 Task: Look for space in São José de Ribamar, Brazil from 9th June, 2023 to 11th June, 2023 for 2 adults in price range Rs.6000 to Rs.10000. Place can be entire place with 2 bedrooms having 2 beds and 1 bathroom. Property type can be guest house. Amenities needed are: wifi, . Booking option can be shelf check-in. Required host language is Spanish.
Action: Mouse moved to (692, 116)
Screenshot: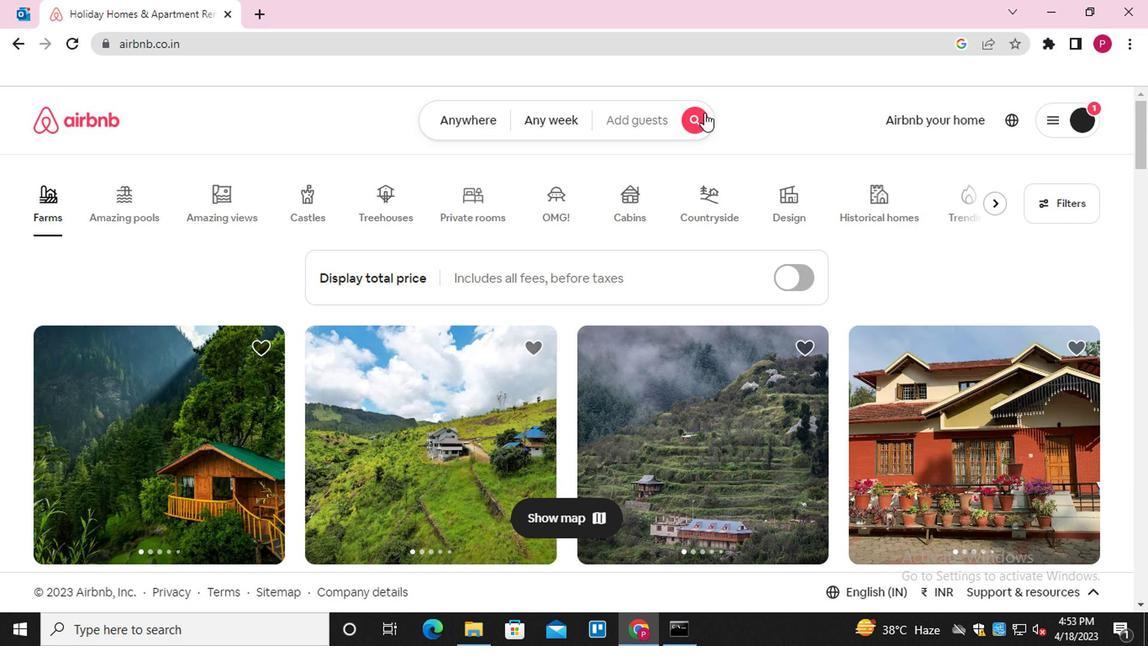 
Action: Mouse pressed left at (692, 116)
Screenshot: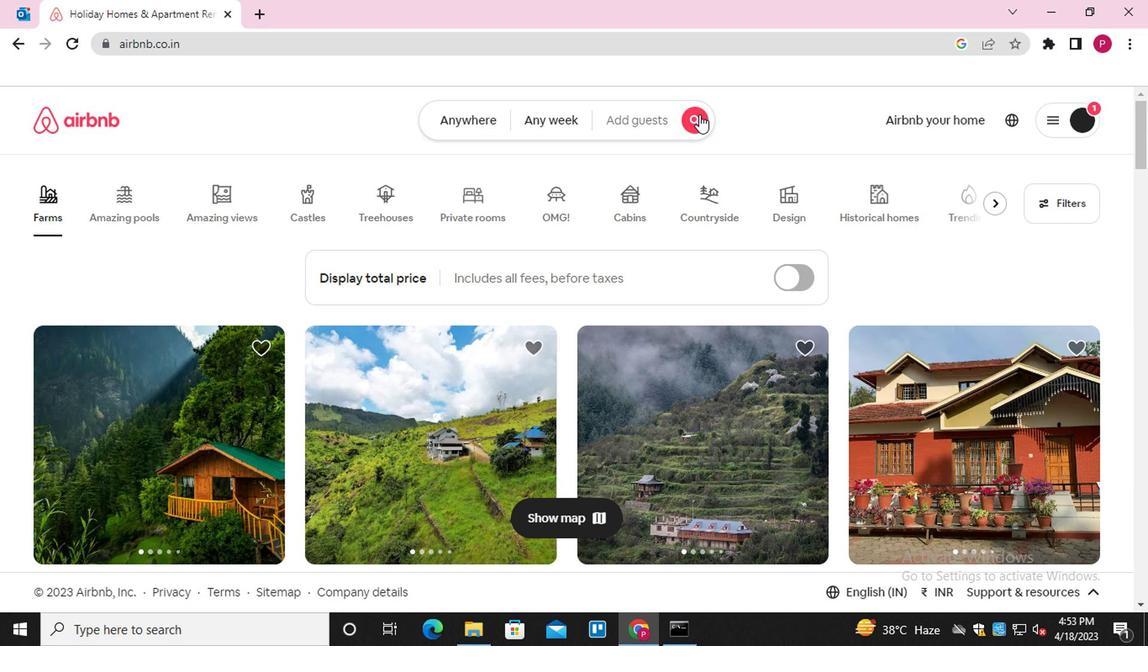 
Action: Mouse moved to (400, 190)
Screenshot: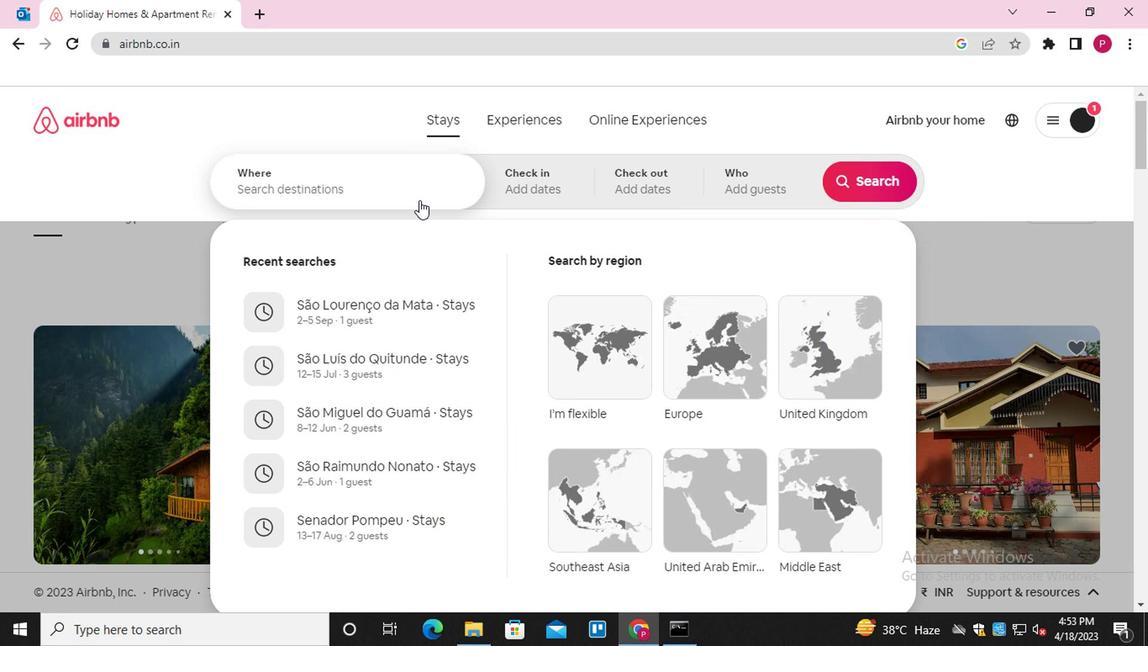 
Action: Mouse pressed left at (400, 190)
Screenshot: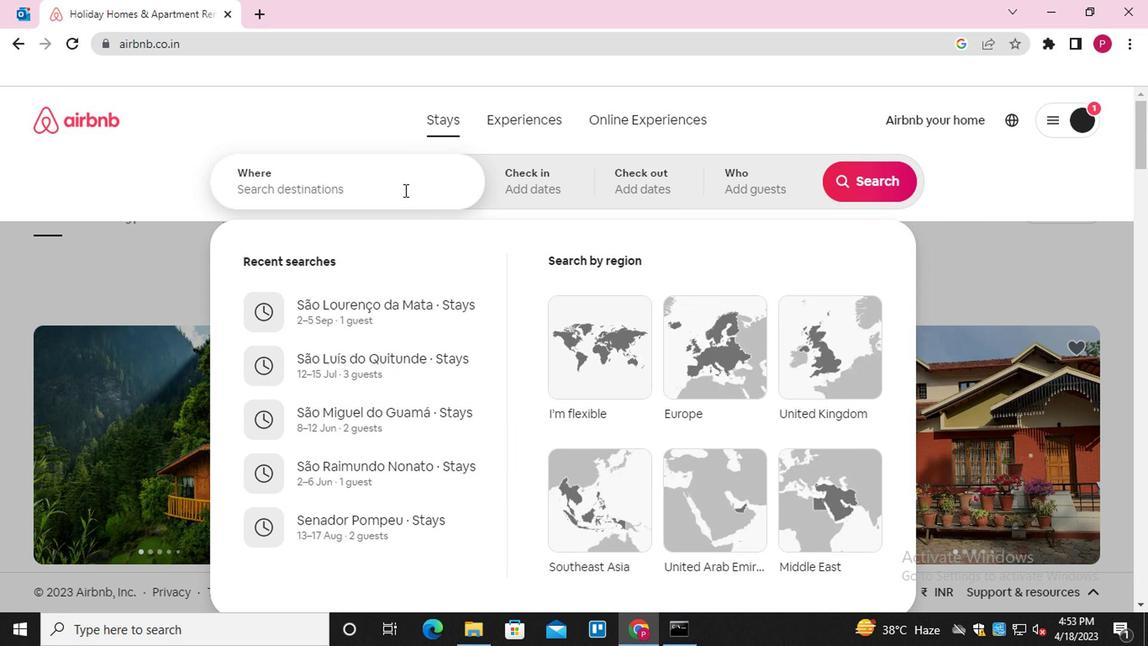 
Action: Key pressed <Key.shift>SAO<Key.space>JOSE<Key.space>DE<Key.space>
Screenshot: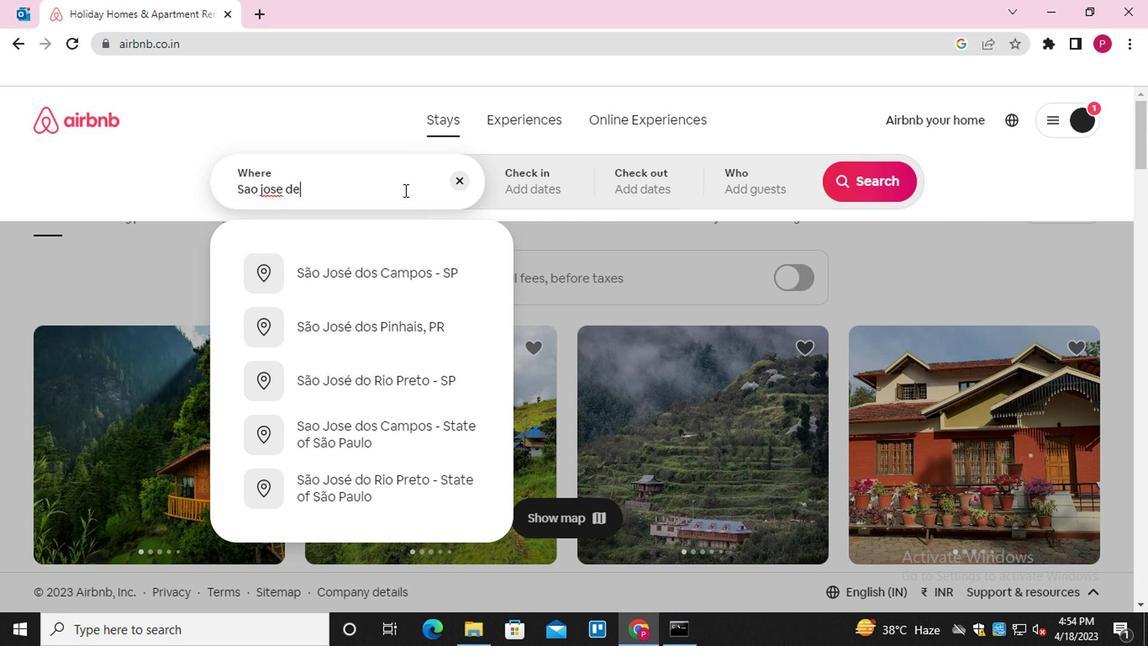 
Action: Mouse moved to (381, 273)
Screenshot: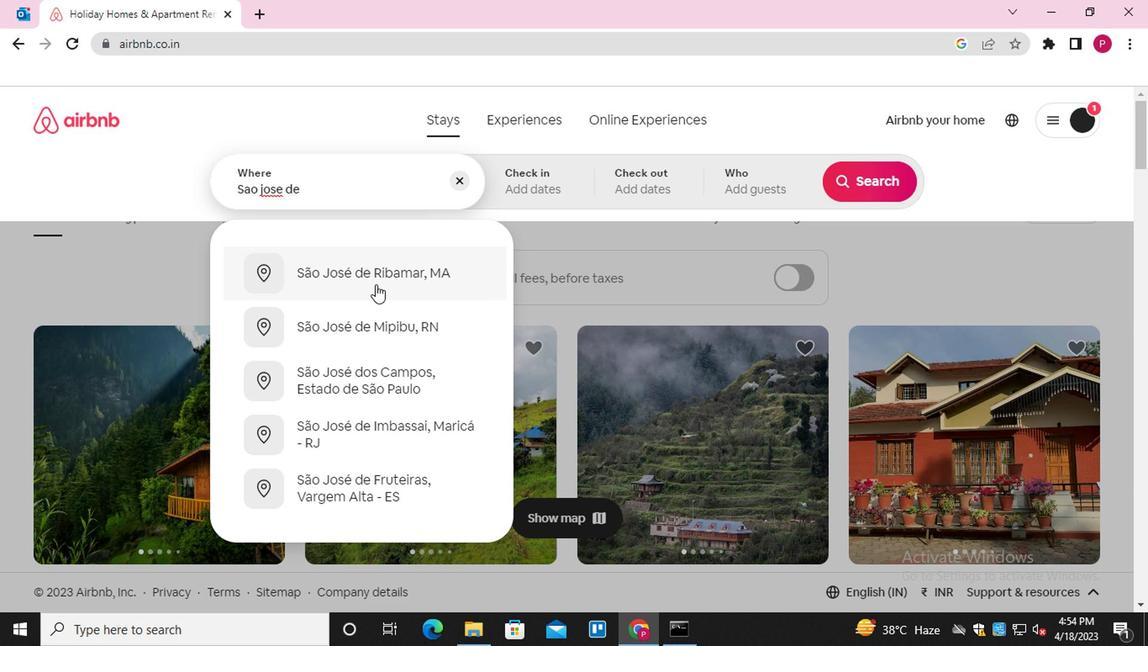
Action: Mouse pressed left at (381, 273)
Screenshot: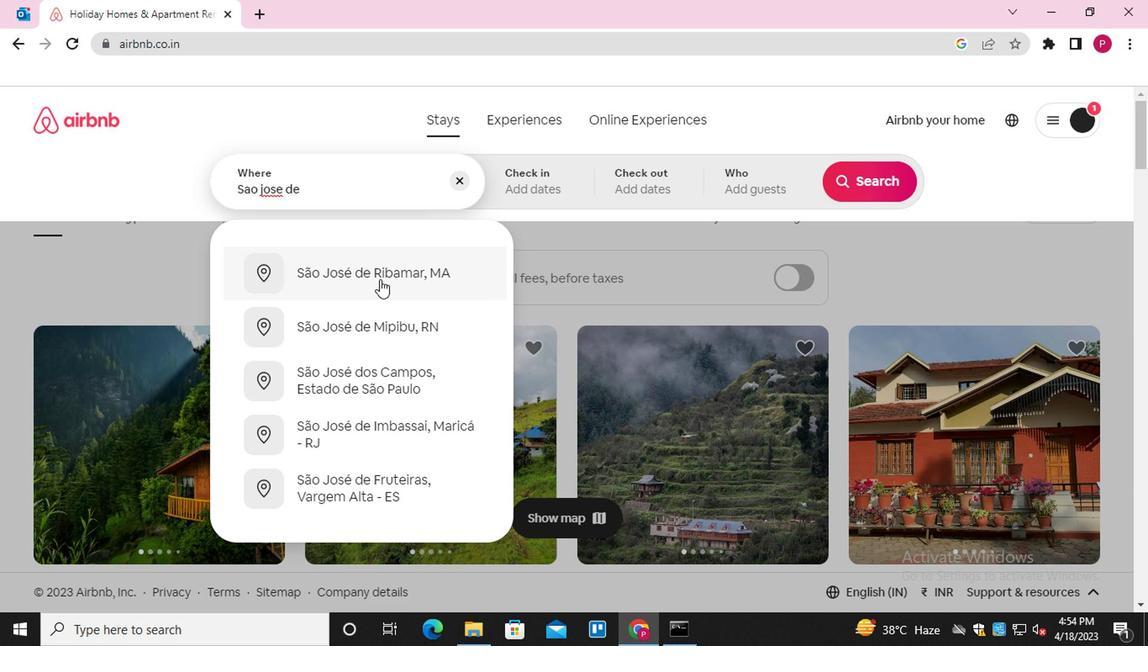 
Action: Mouse moved to (856, 316)
Screenshot: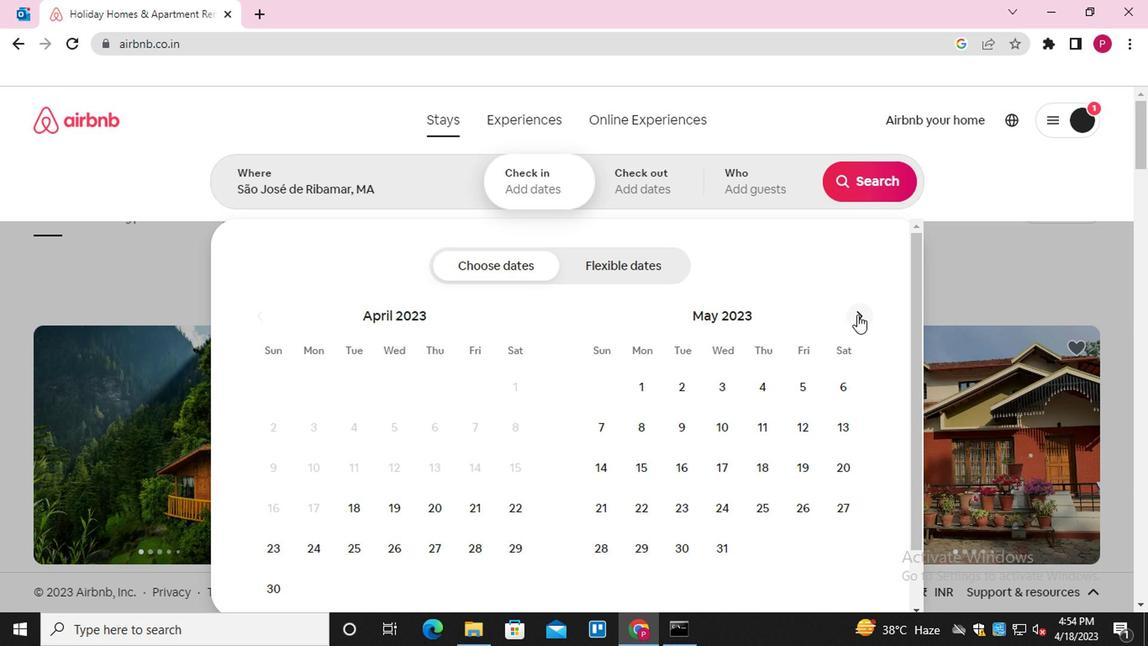 
Action: Mouse pressed left at (856, 316)
Screenshot: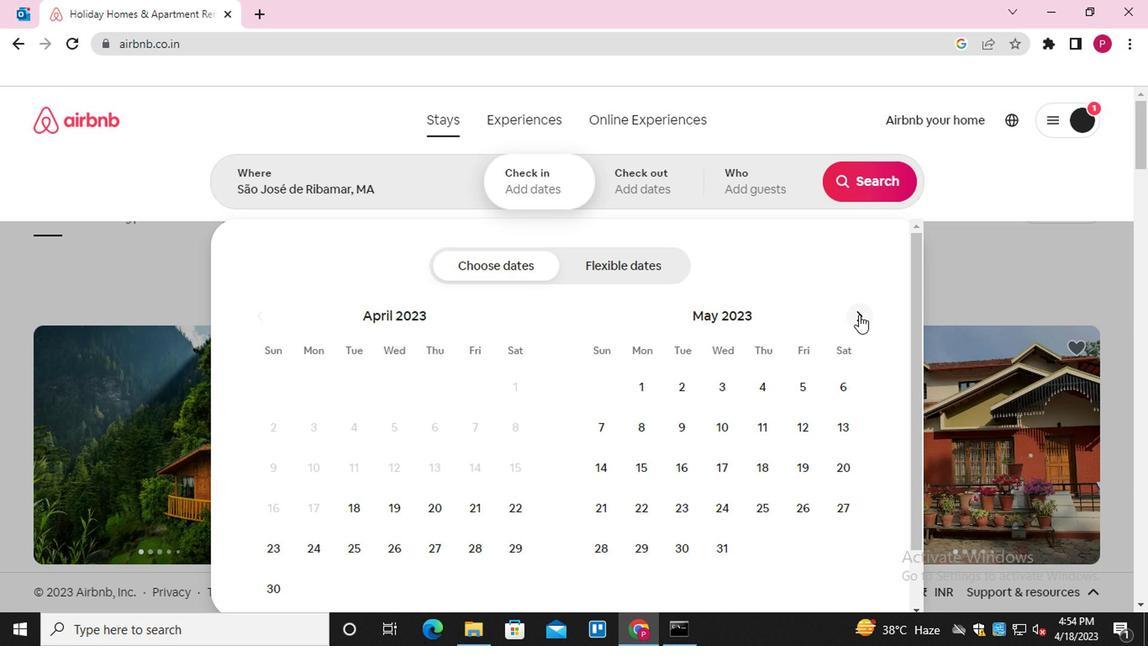 
Action: Mouse moved to (796, 433)
Screenshot: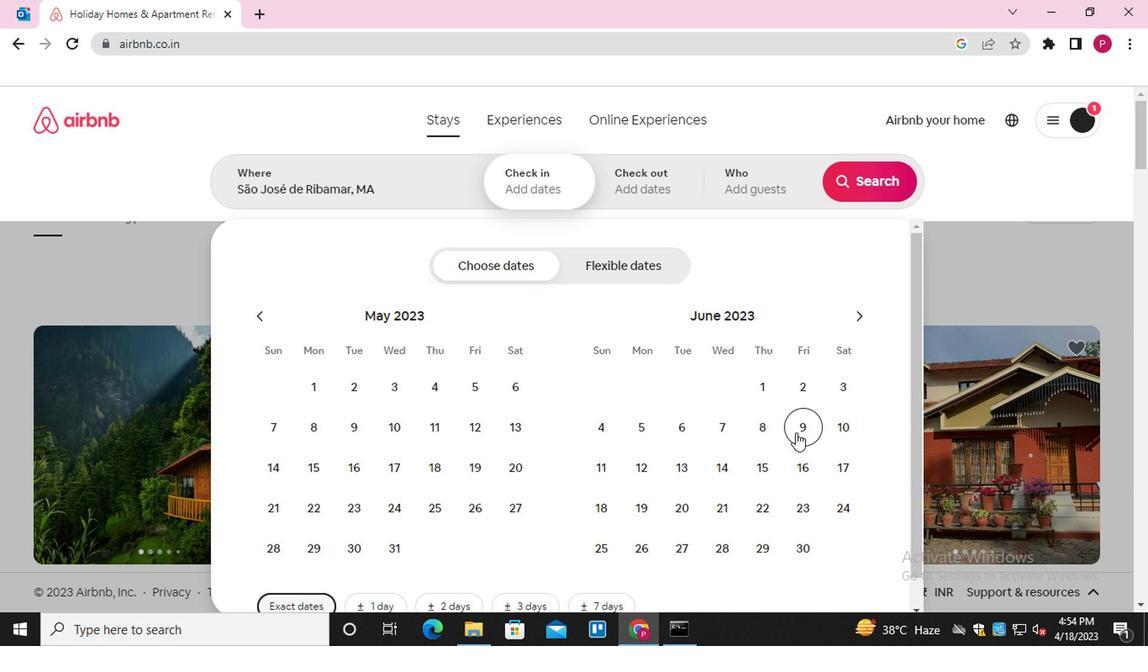 
Action: Mouse pressed left at (796, 433)
Screenshot: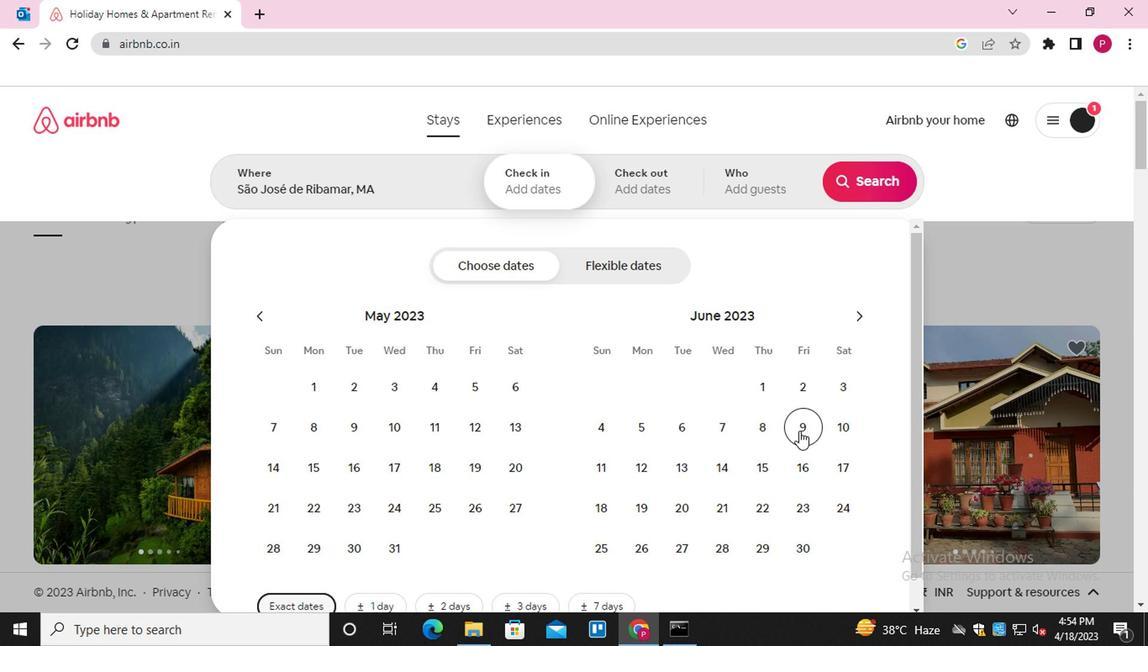 
Action: Mouse moved to (604, 474)
Screenshot: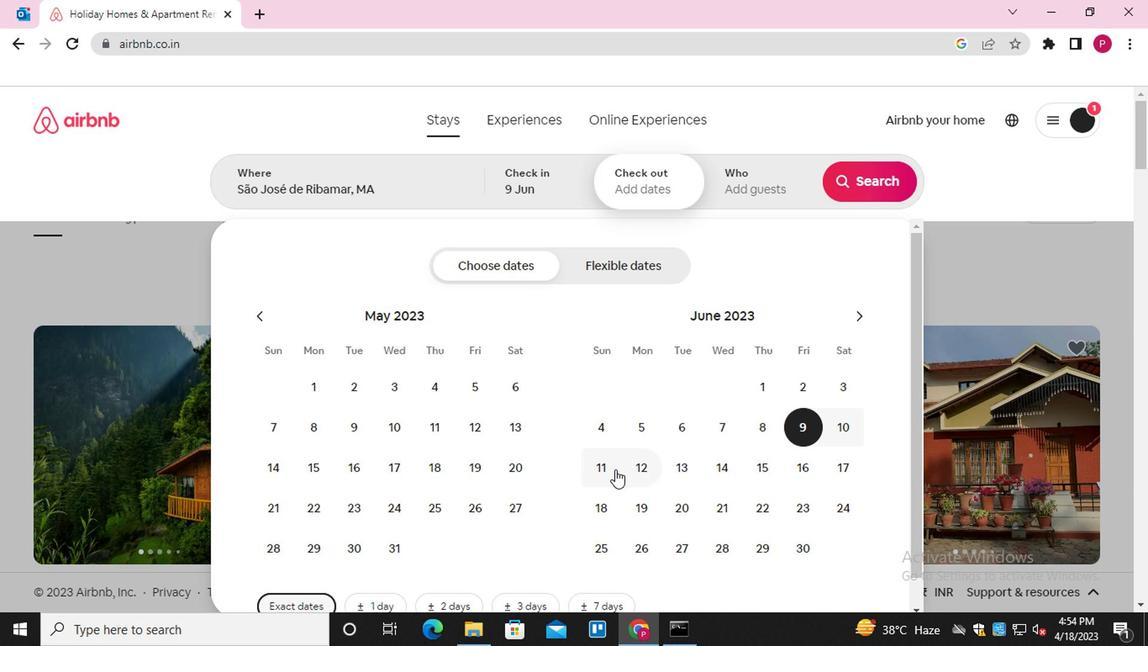 
Action: Mouse pressed left at (604, 474)
Screenshot: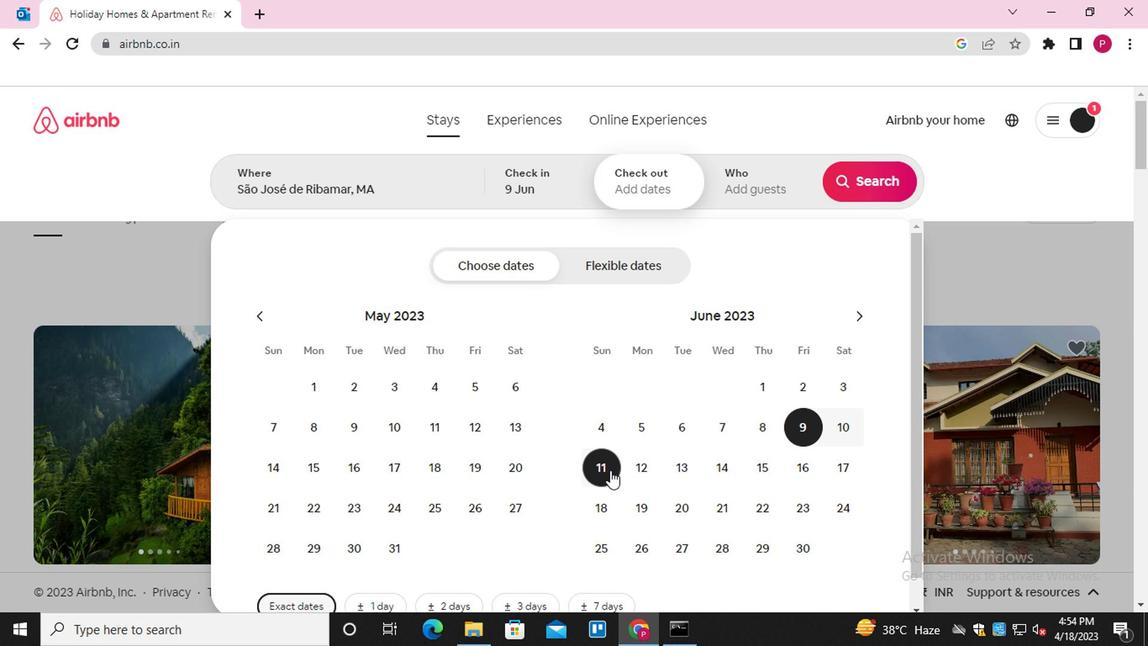 
Action: Mouse moved to (752, 192)
Screenshot: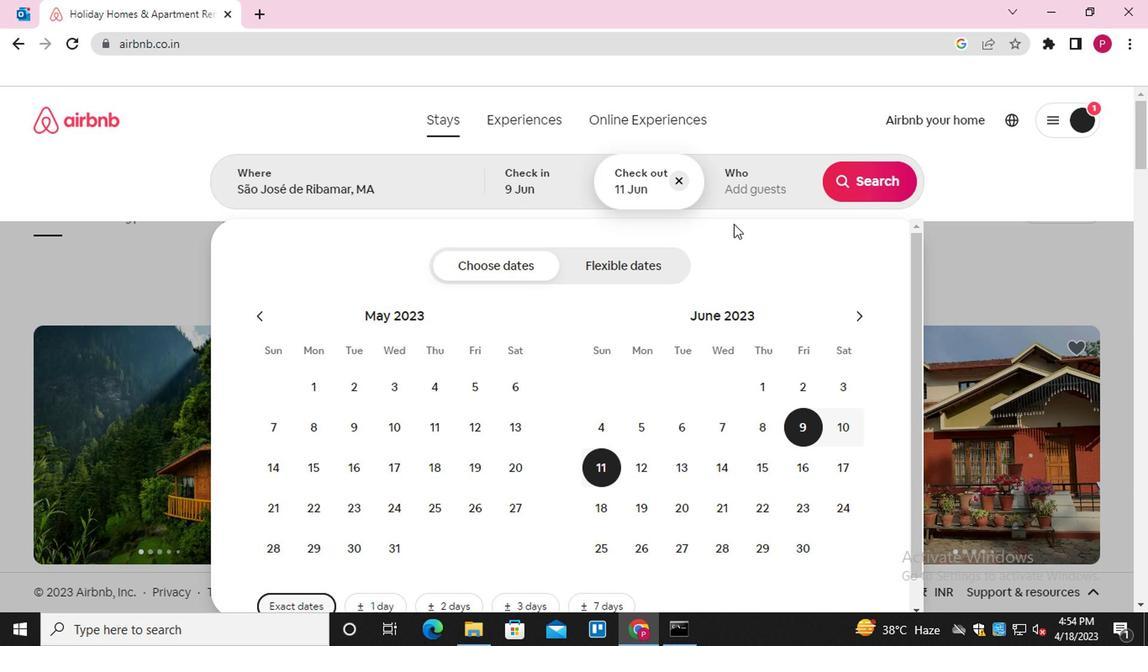 
Action: Mouse pressed left at (752, 192)
Screenshot: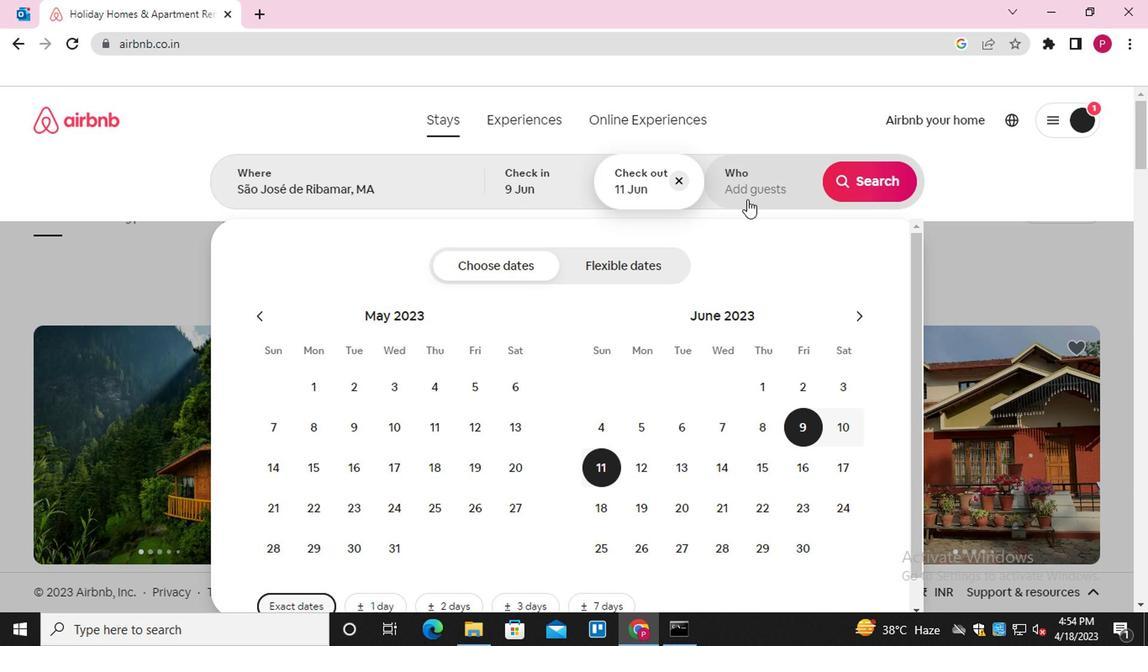 
Action: Mouse moved to (866, 281)
Screenshot: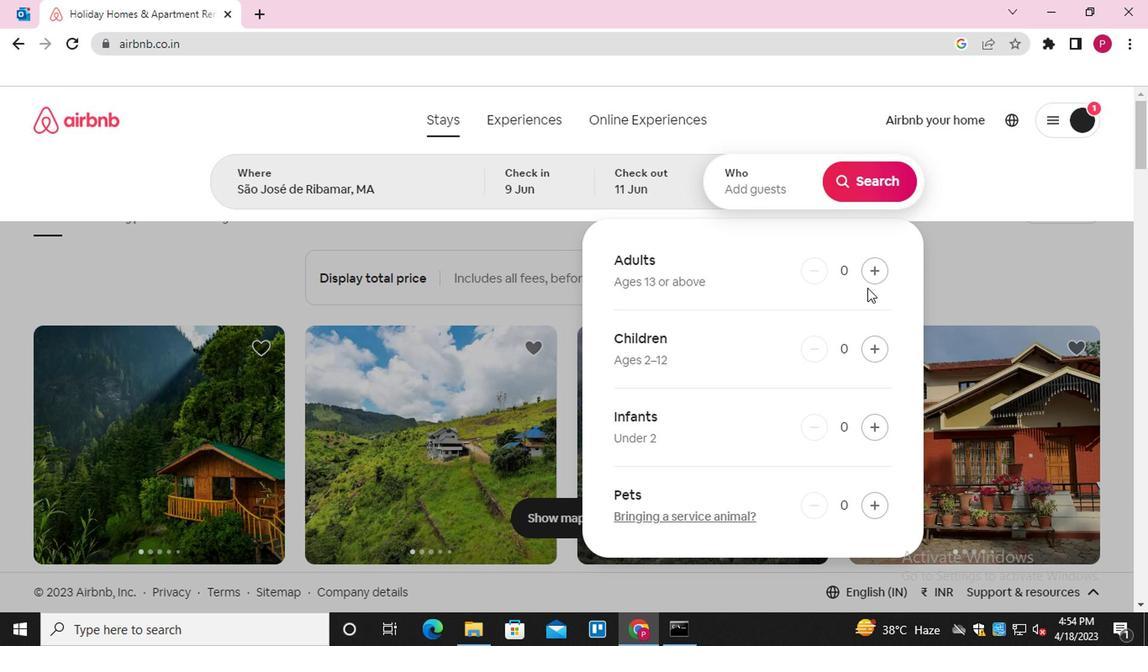 
Action: Mouse pressed left at (866, 281)
Screenshot: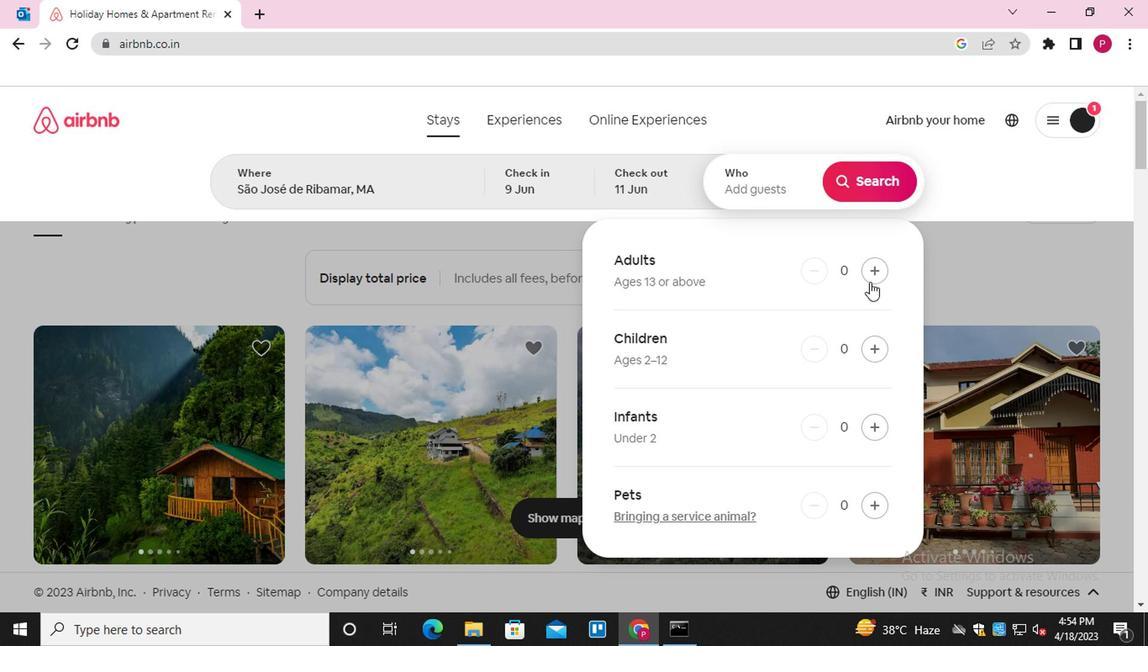 
Action: Mouse pressed left at (866, 281)
Screenshot: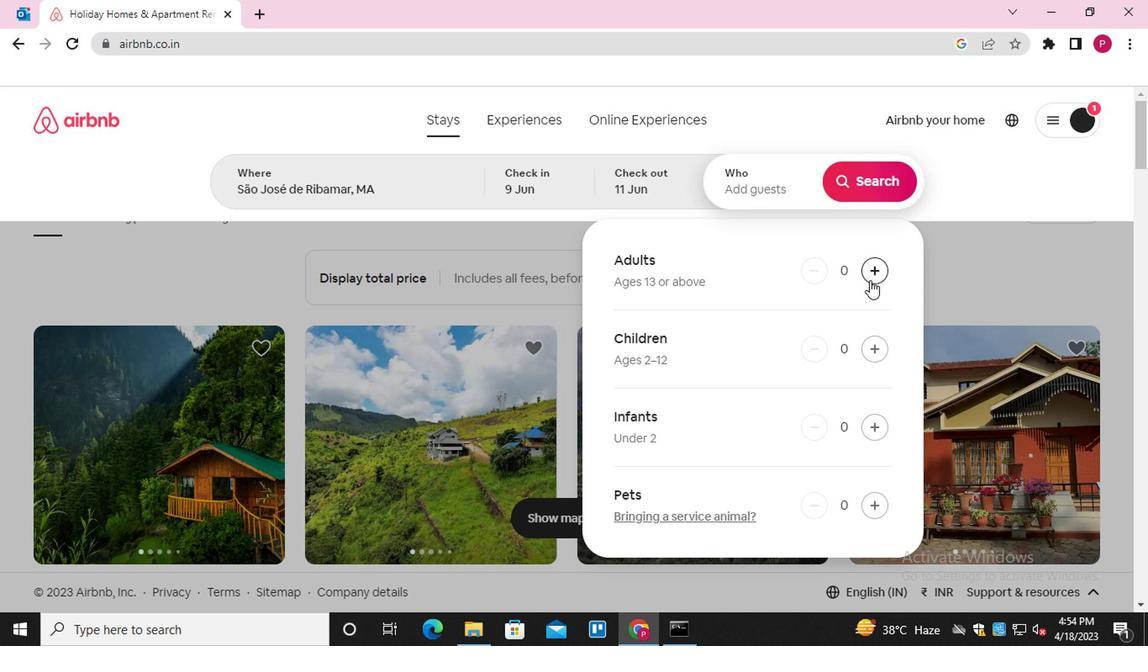 
Action: Mouse moved to (853, 192)
Screenshot: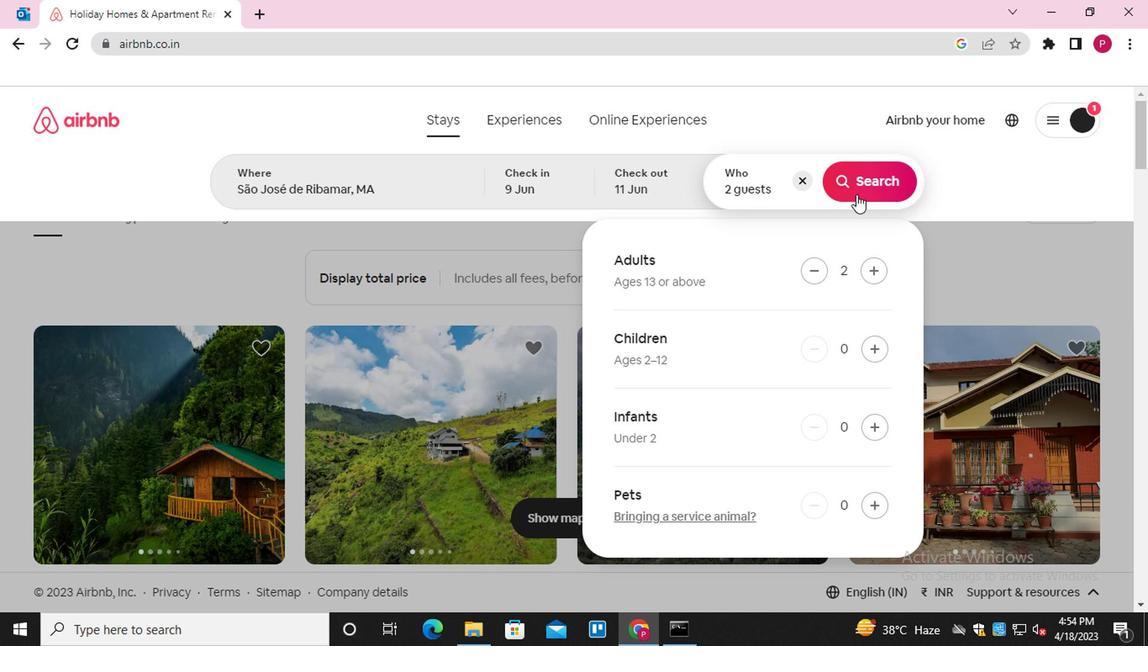 
Action: Mouse pressed left at (853, 192)
Screenshot: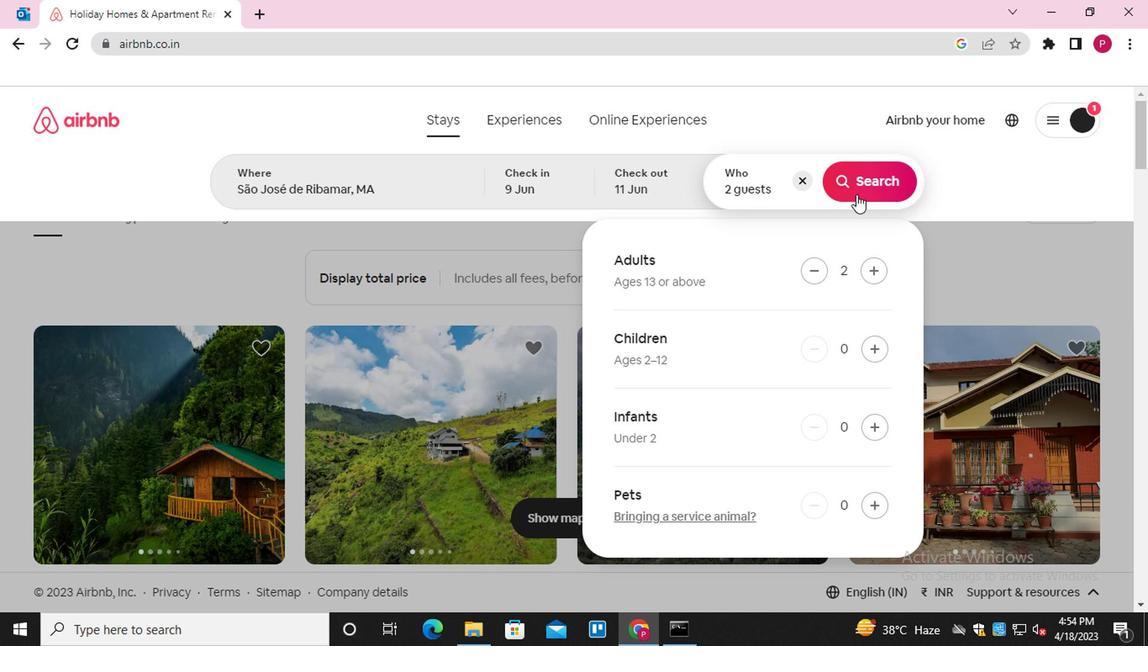 
Action: Mouse moved to (1060, 184)
Screenshot: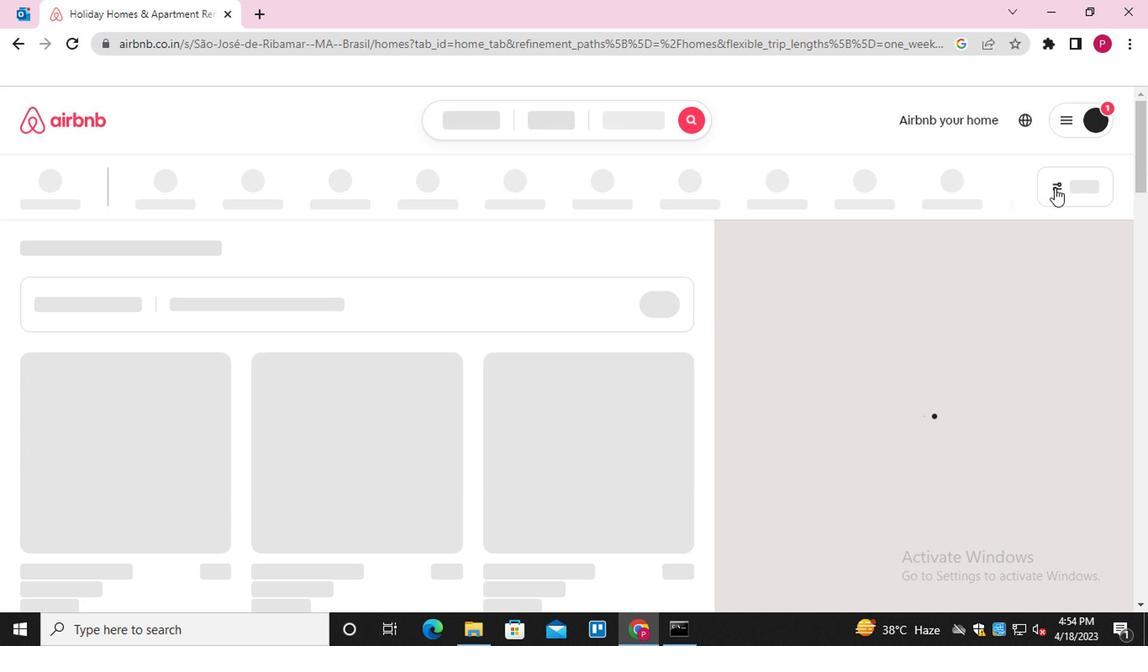 
Action: Mouse pressed left at (1060, 184)
Screenshot: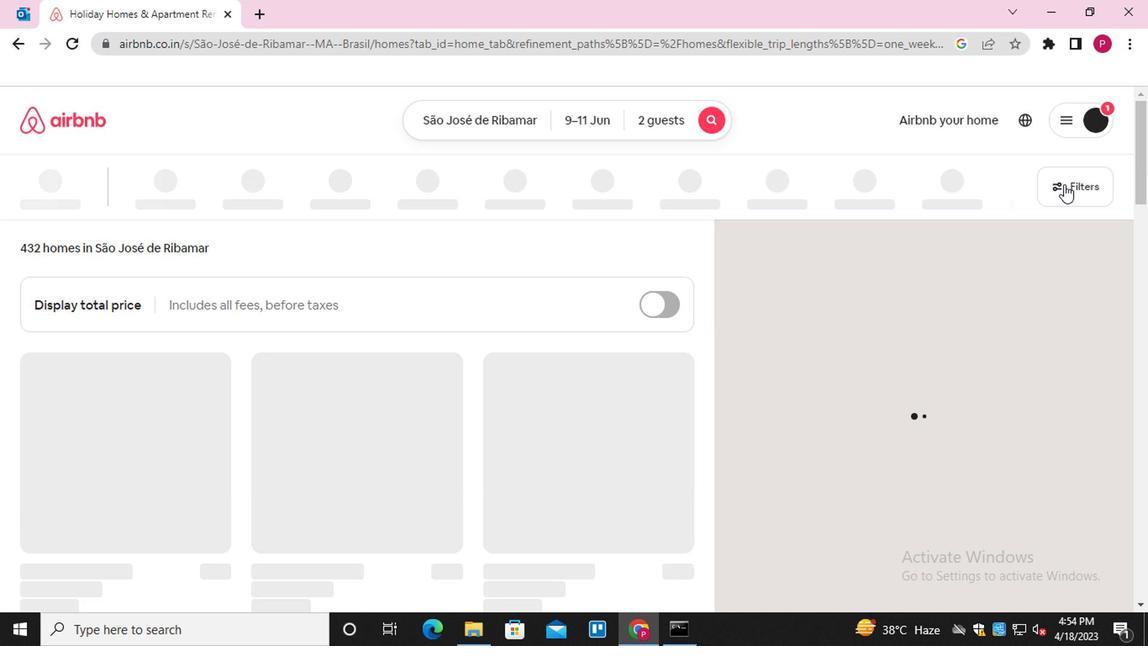 
Action: Mouse moved to (350, 395)
Screenshot: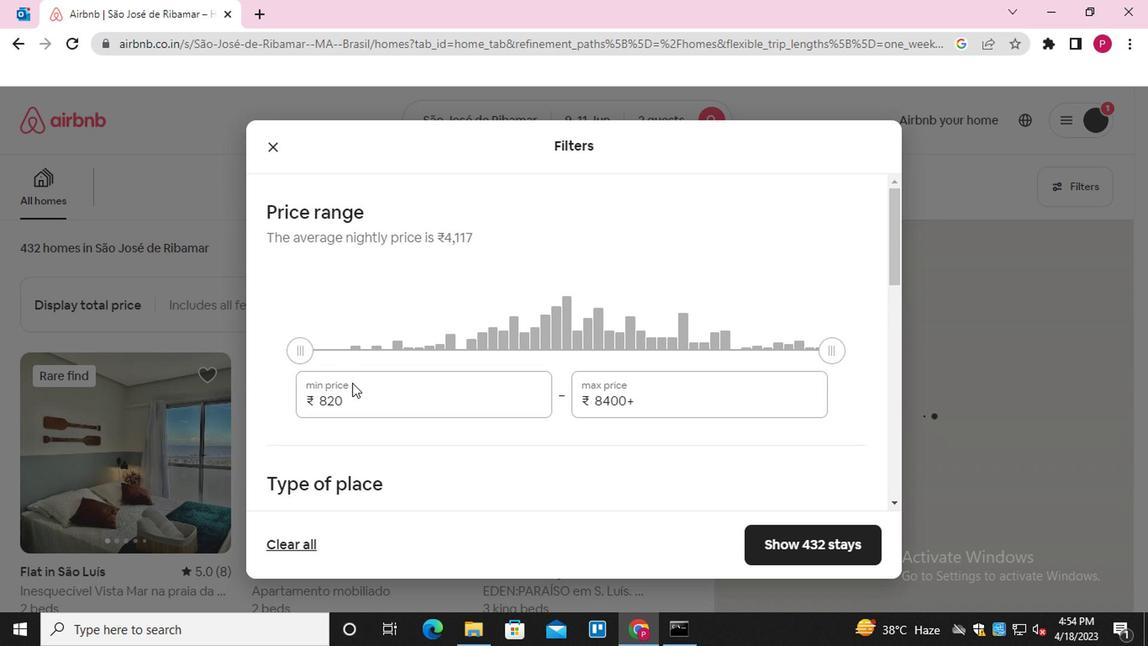 
Action: Mouse pressed left at (350, 395)
Screenshot: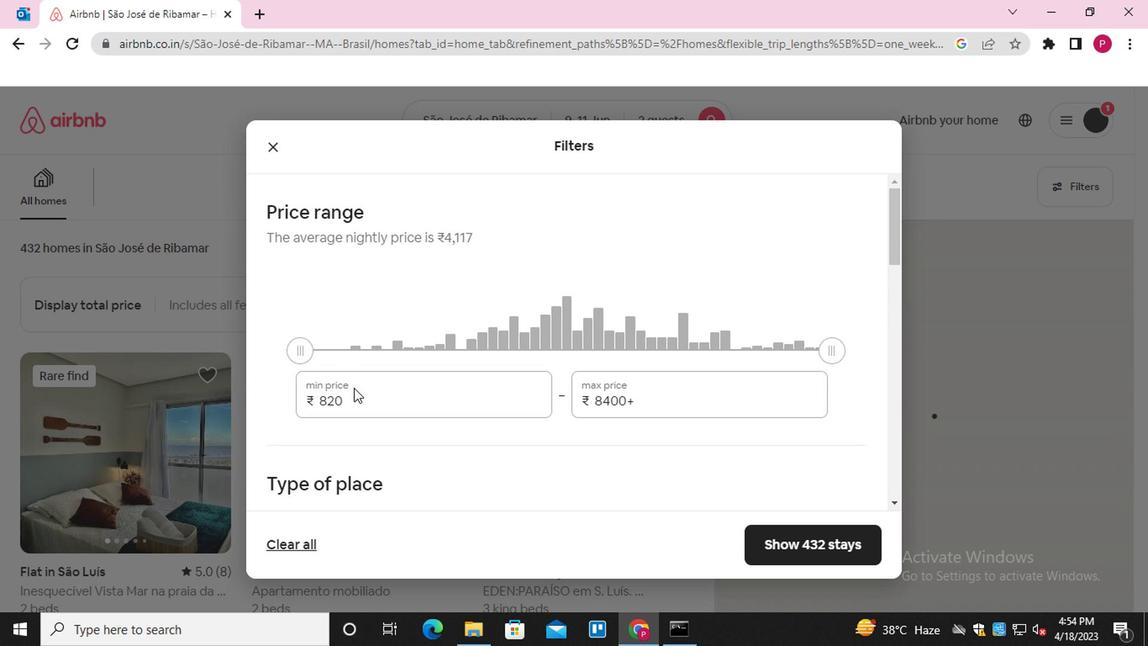 
Action: Mouse moved to (350, 397)
Screenshot: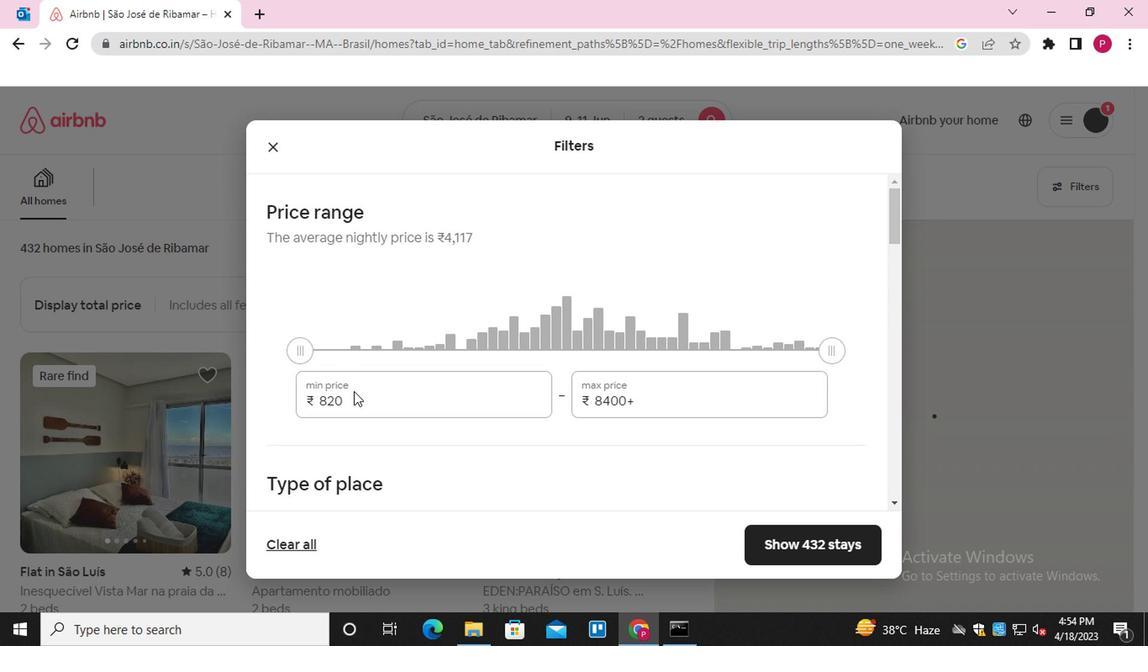 
Action: Mouse pressed left at (350, 397)
Screenshot: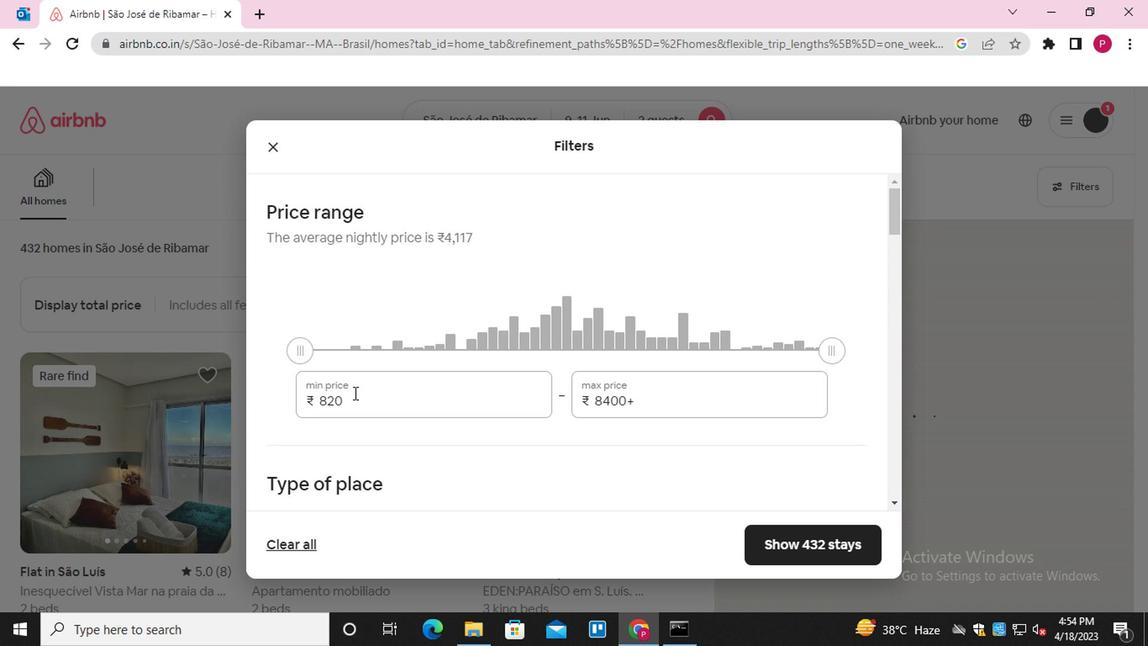 
Action: Key pressed 6000<Key.tab>10000
Screenshot: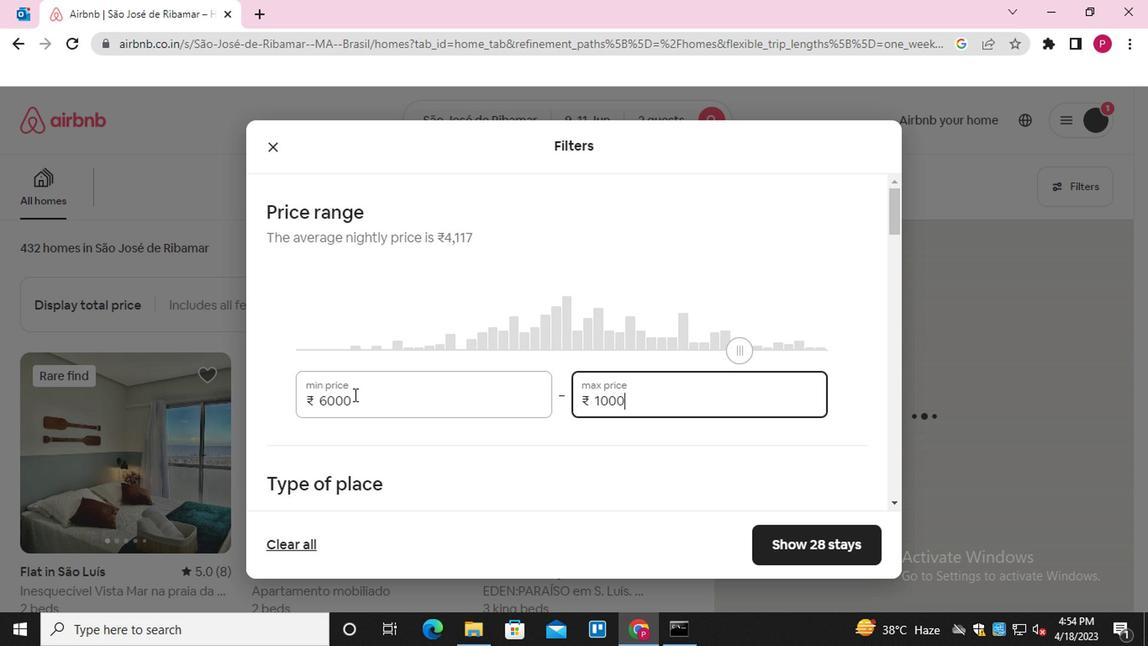 
Action: Mouse moved to (334, 427)
Screenshot: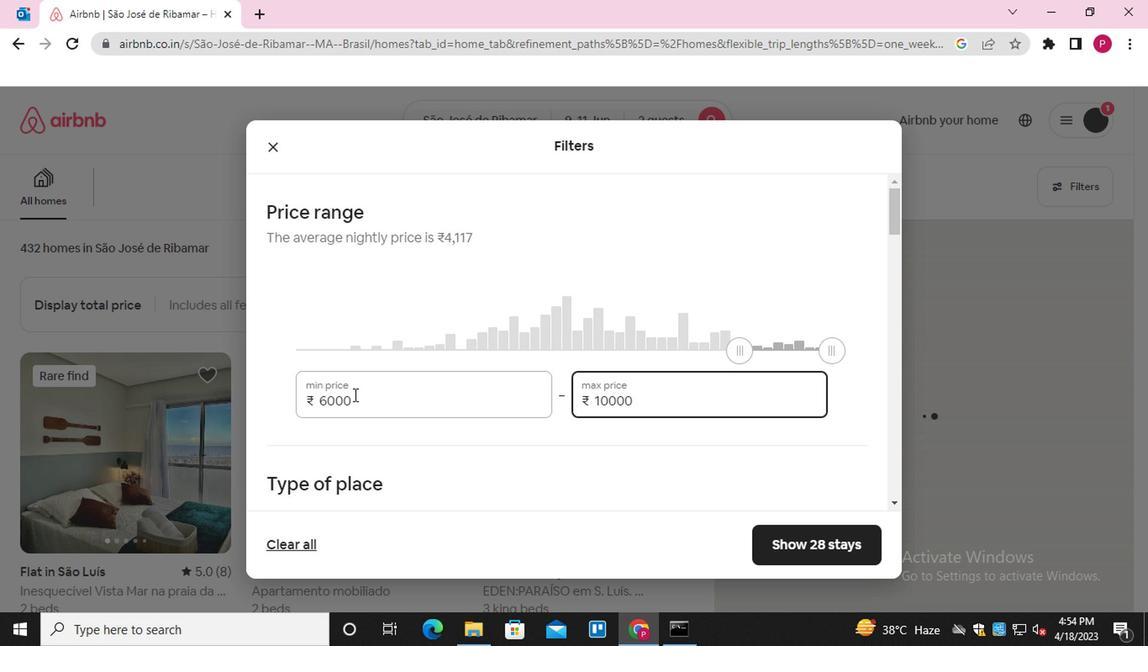 
Action: Mouse scrolled (334, 426) with delta (0, -1)
Screenshot: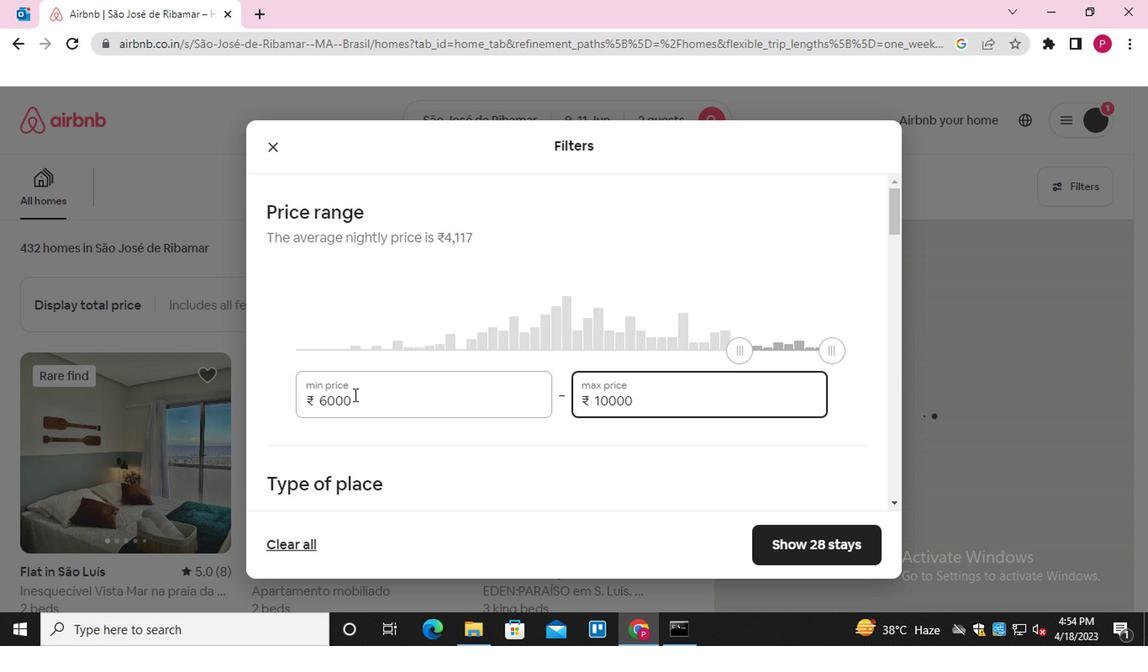 
Action: Mouse scrolled (334, 426) with delta (0, -1)
Screenshot: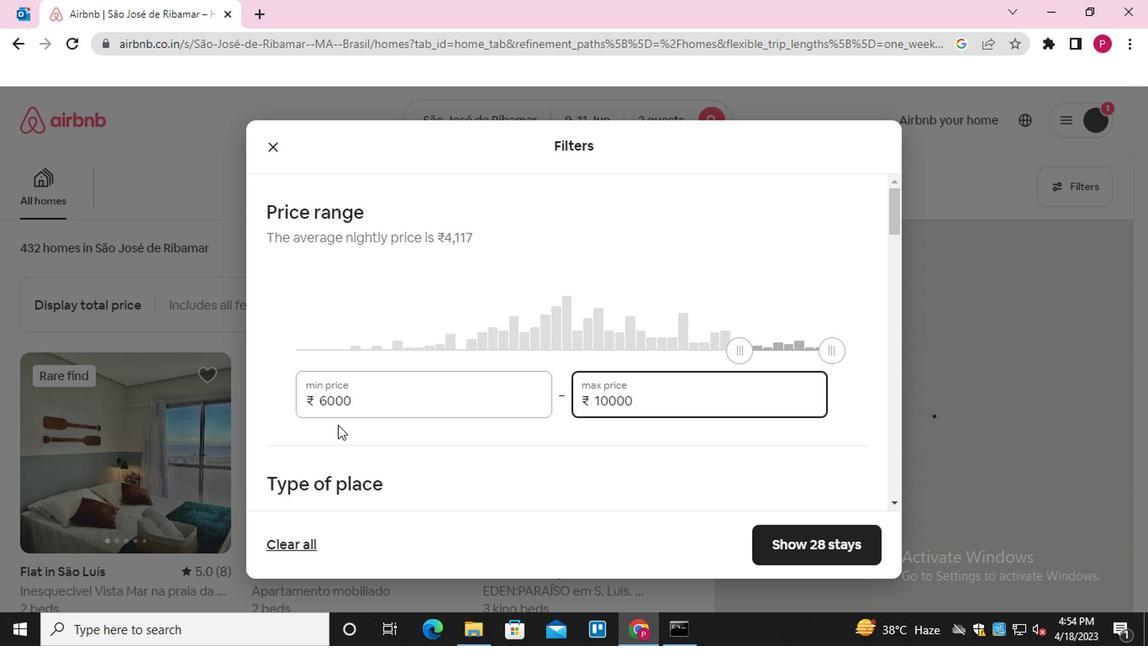 
Action: Mouse moved to (334, 429)
Screenshot: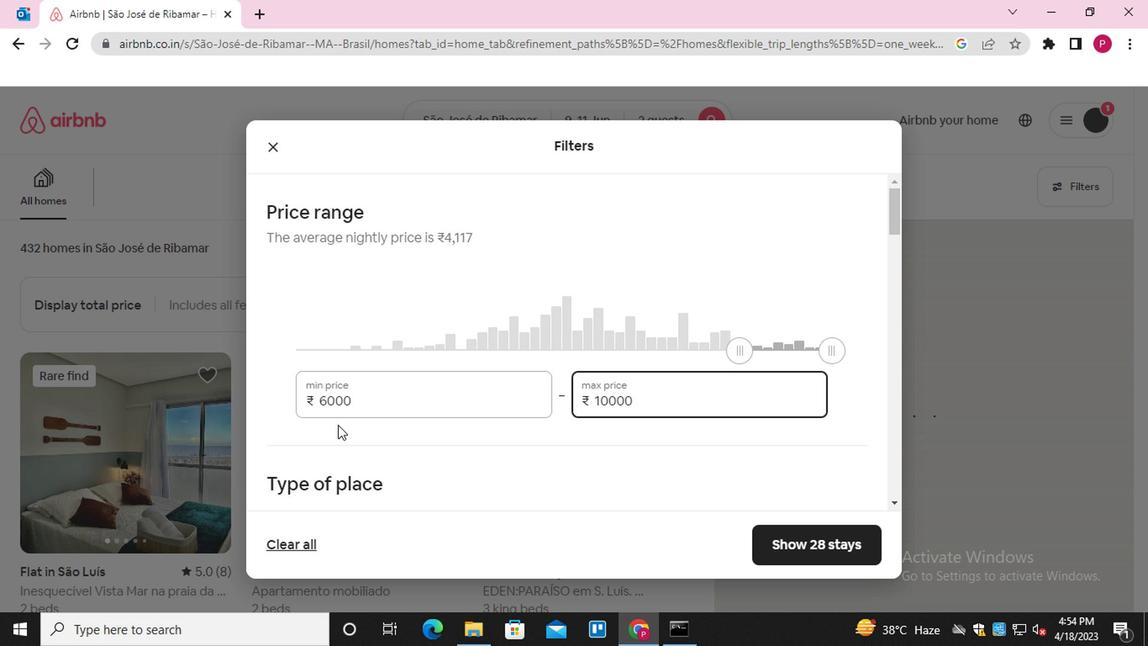 
Action: Mouse scrolled (334, 428) with delta (0, -1)
Screenshot: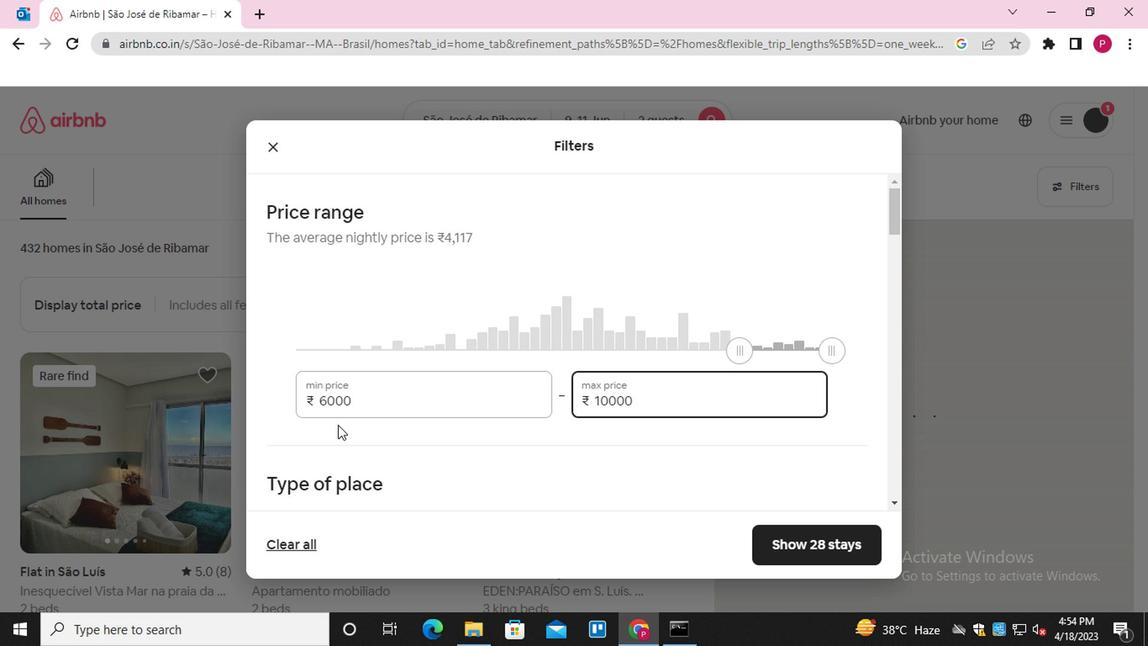 
Action: Mouse moved to (271, 284)
Screenshot: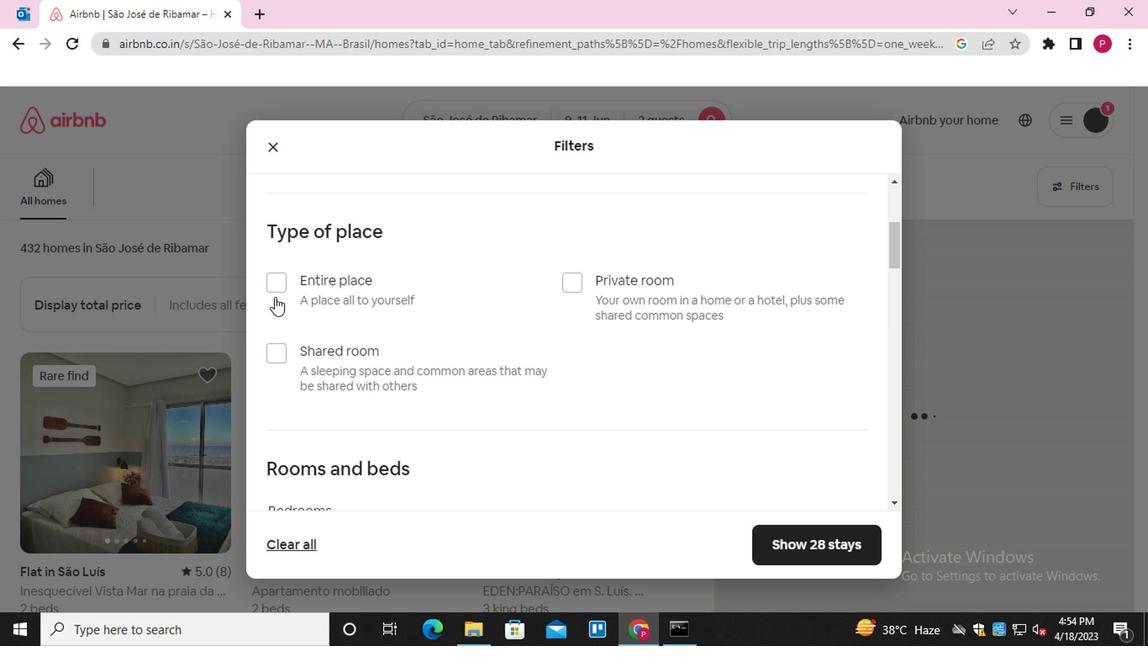 
Action: Mouse pressed left at (271, 284)
Screenshot: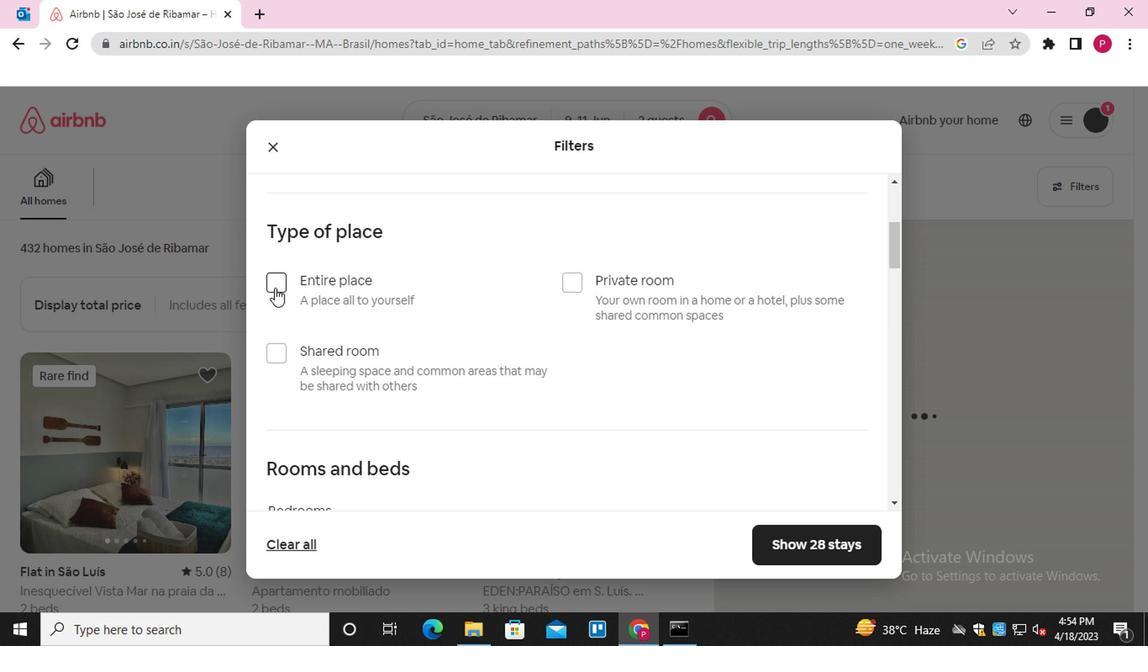 
Action: Mouse moved to (495, 376)
Screenshot: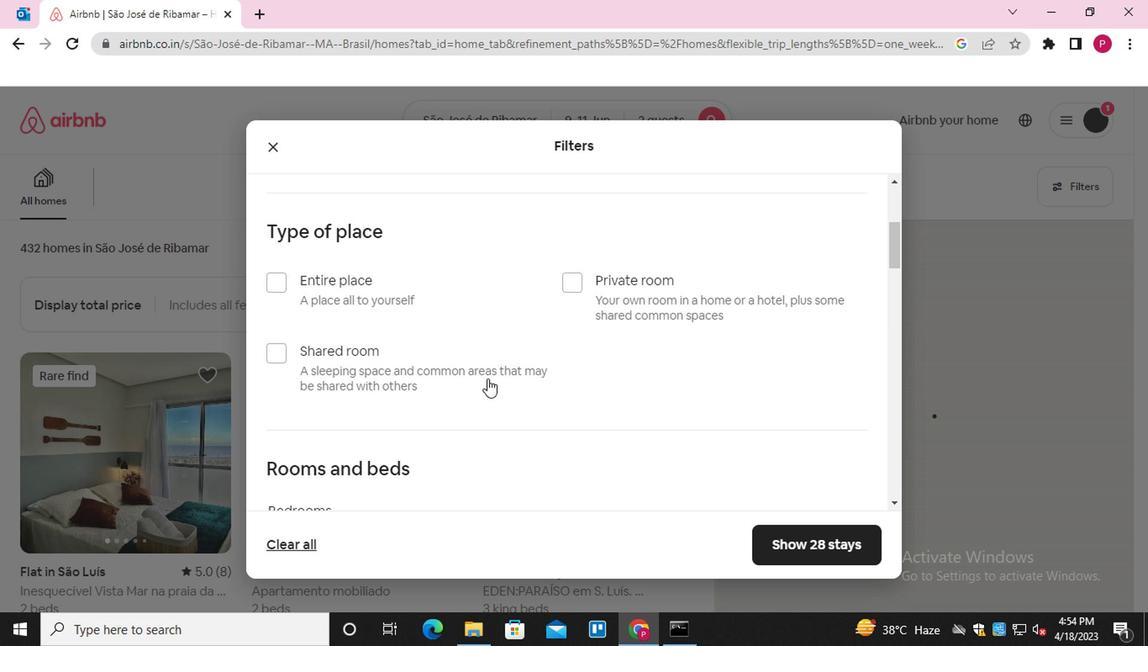 
Action: Mouse scrolled (495, 375) with delta (0, -1)
Screenshot: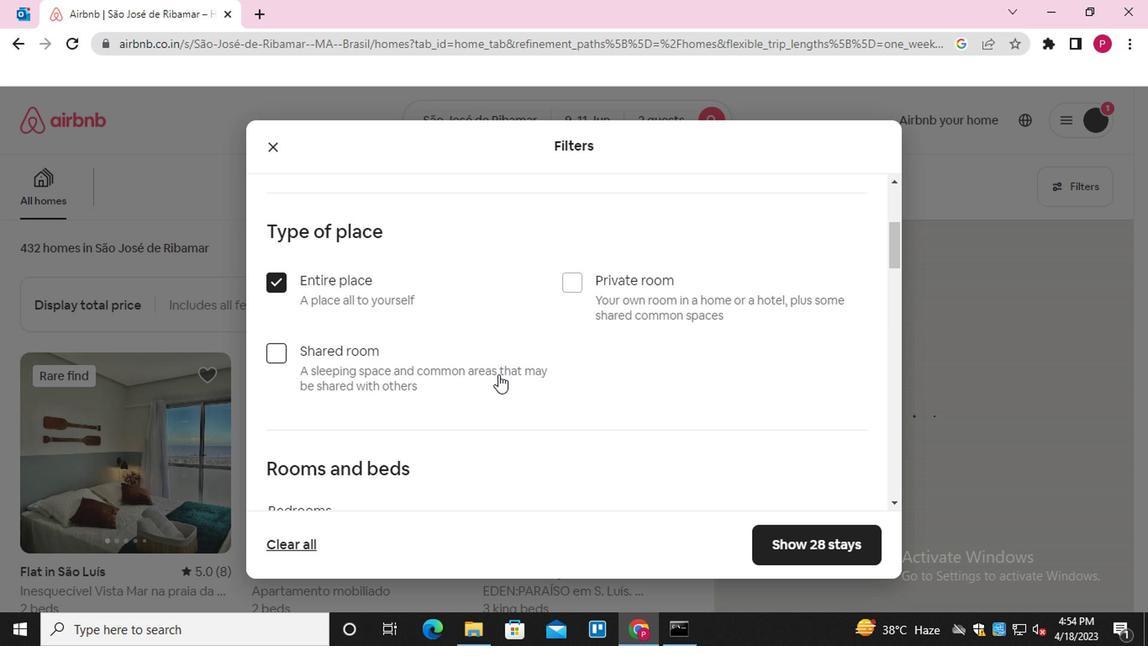 
Action: Mouse scrolled (495, 375) with delta (0, -1)
Screenshot: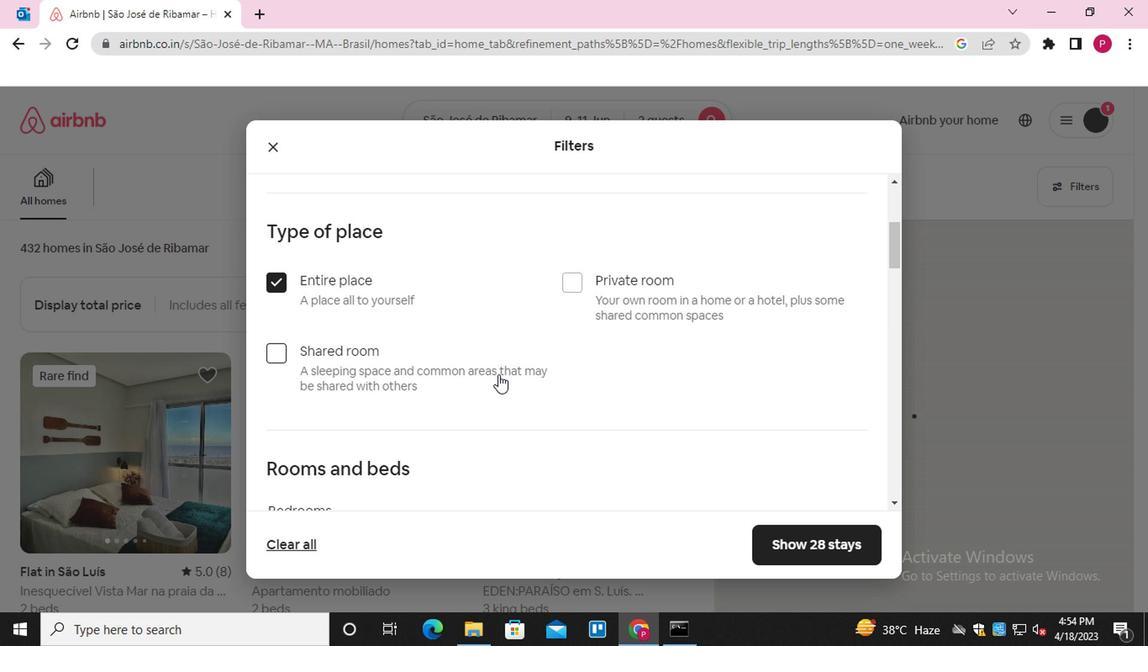 
Action: Mouse scrolled (495, 375) with delta (0, -1)
Screenshot: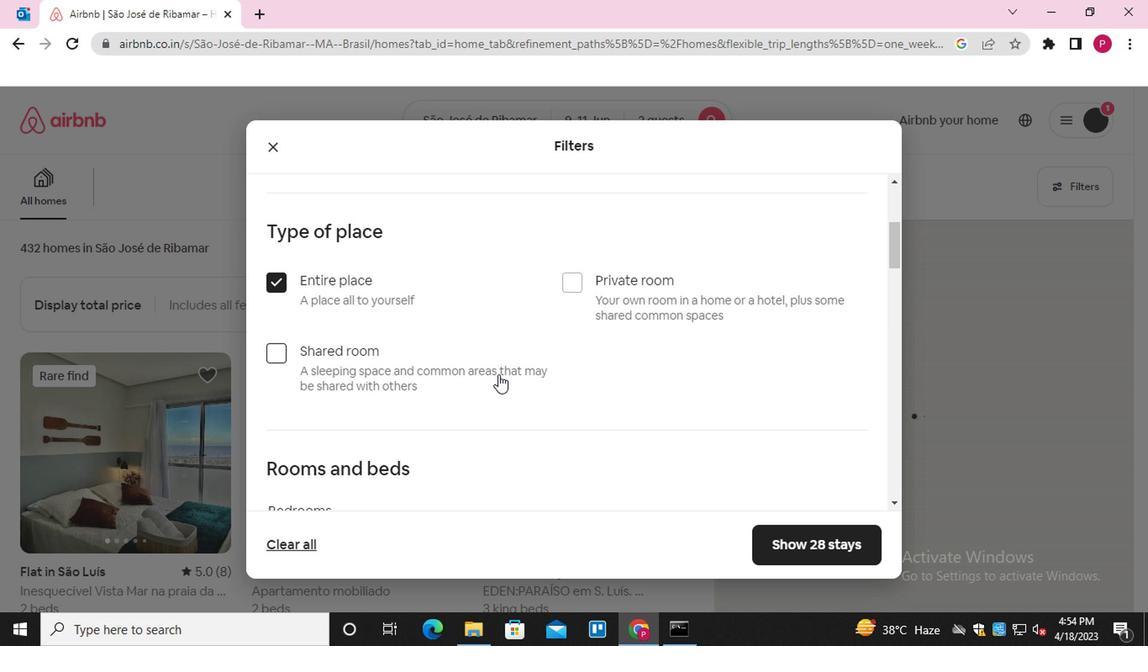 
Action: Mouse moved to (400, 297)
Screenshot: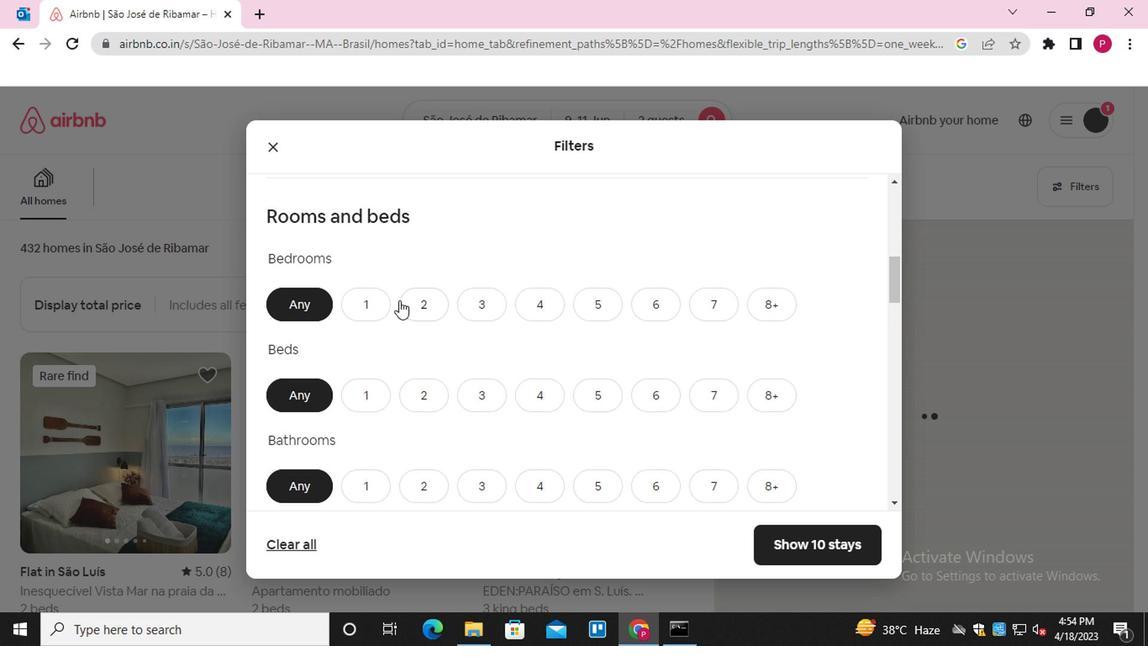 
Action: Mouse pressed left at (400, 297)
Screenshot: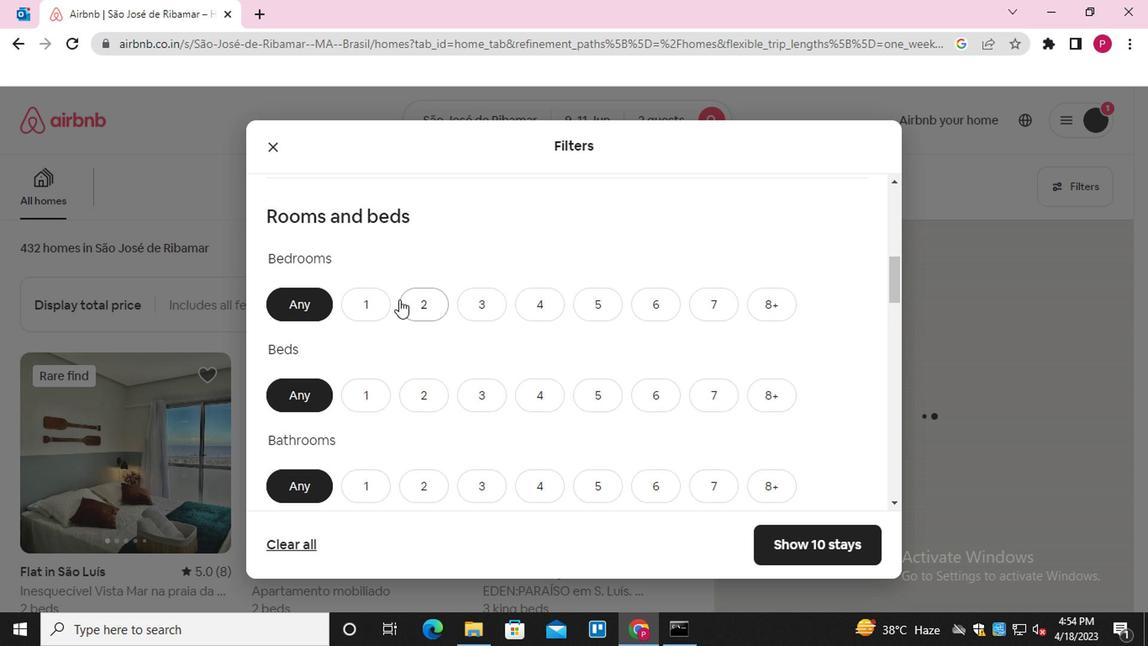 
Action: Mouse moved to (417, 399)
Screenshot: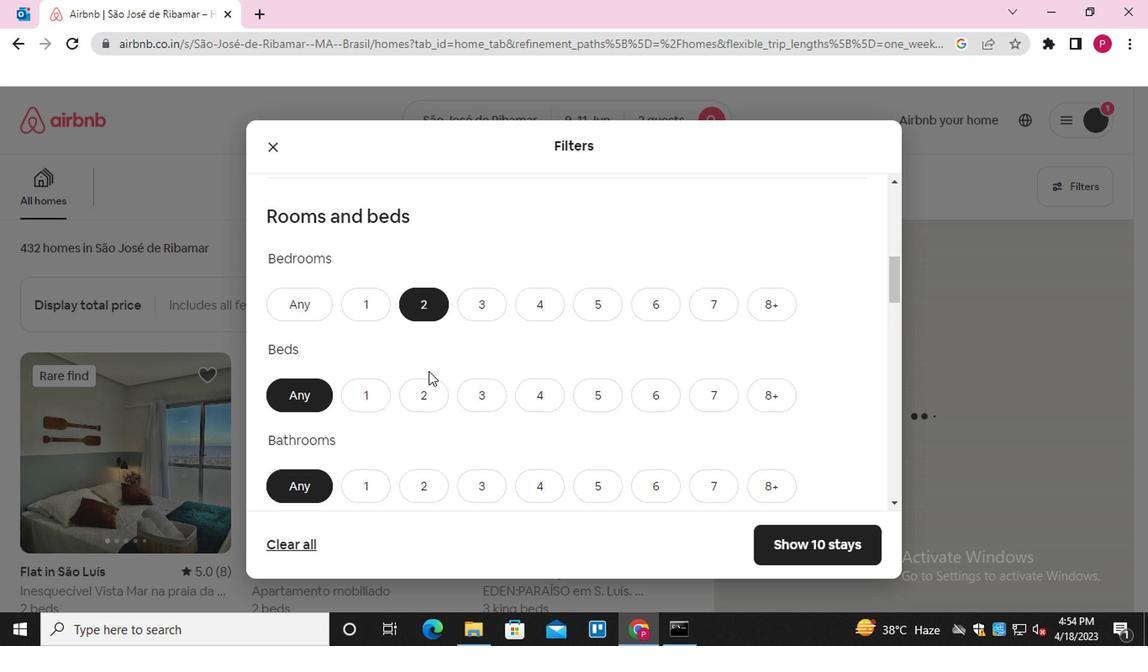 
Action: Mouse pressed left at (417, 399)
Screenshot: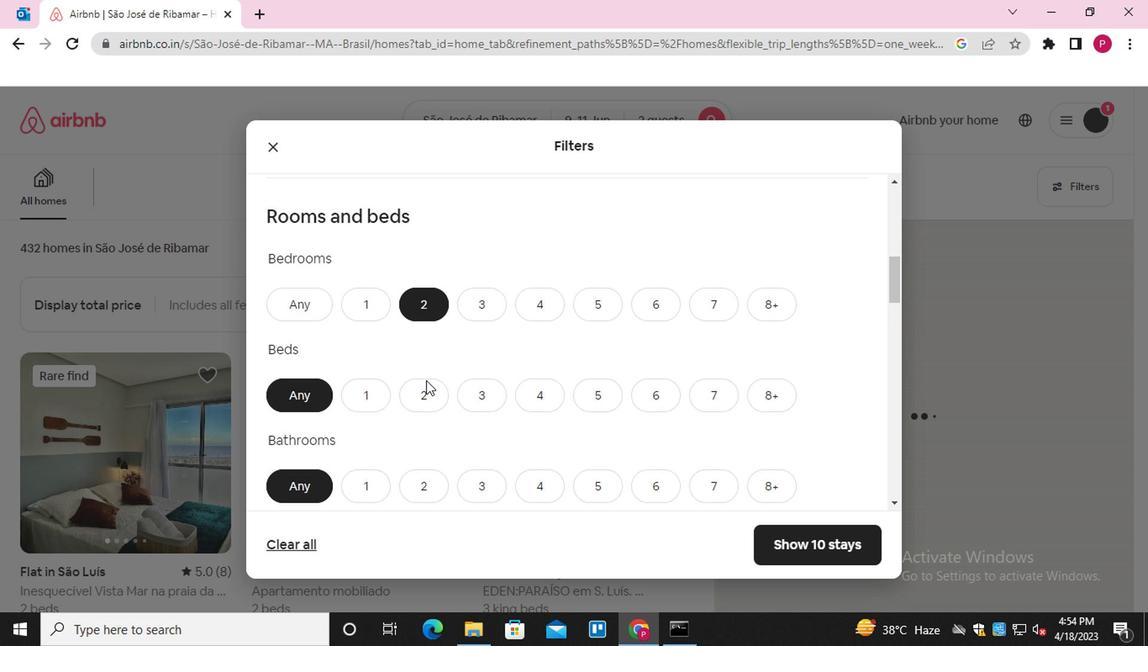 
Action: Mouse moved to (364, 487)
Screenshot: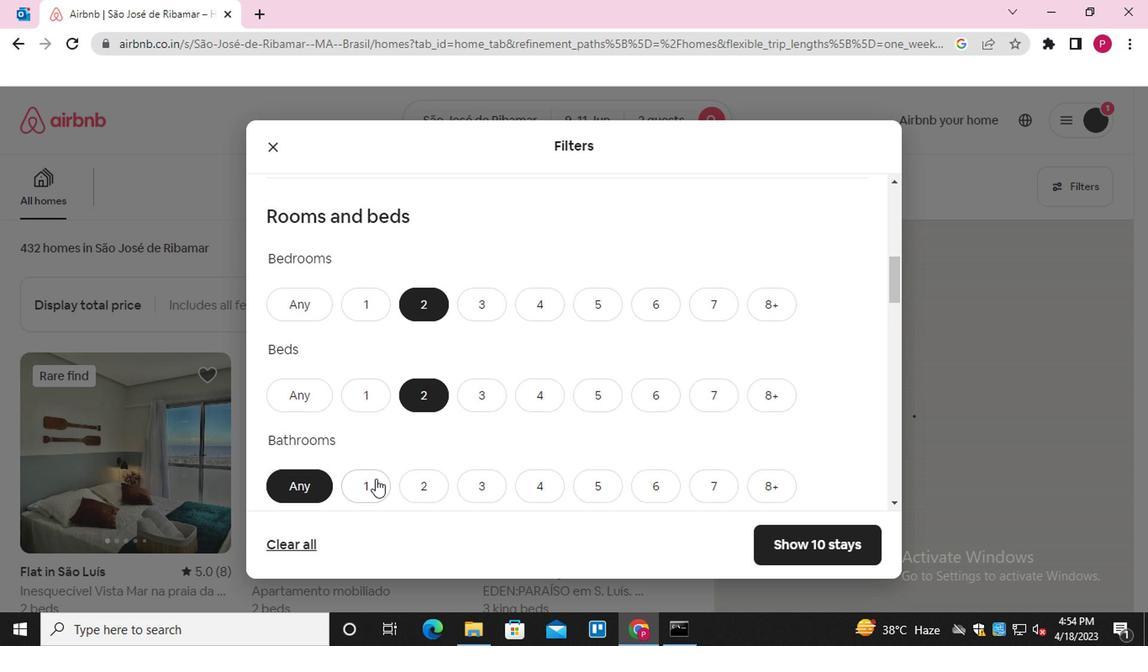 
Action: Mouse pressed left at (364, 487)
Screenshot: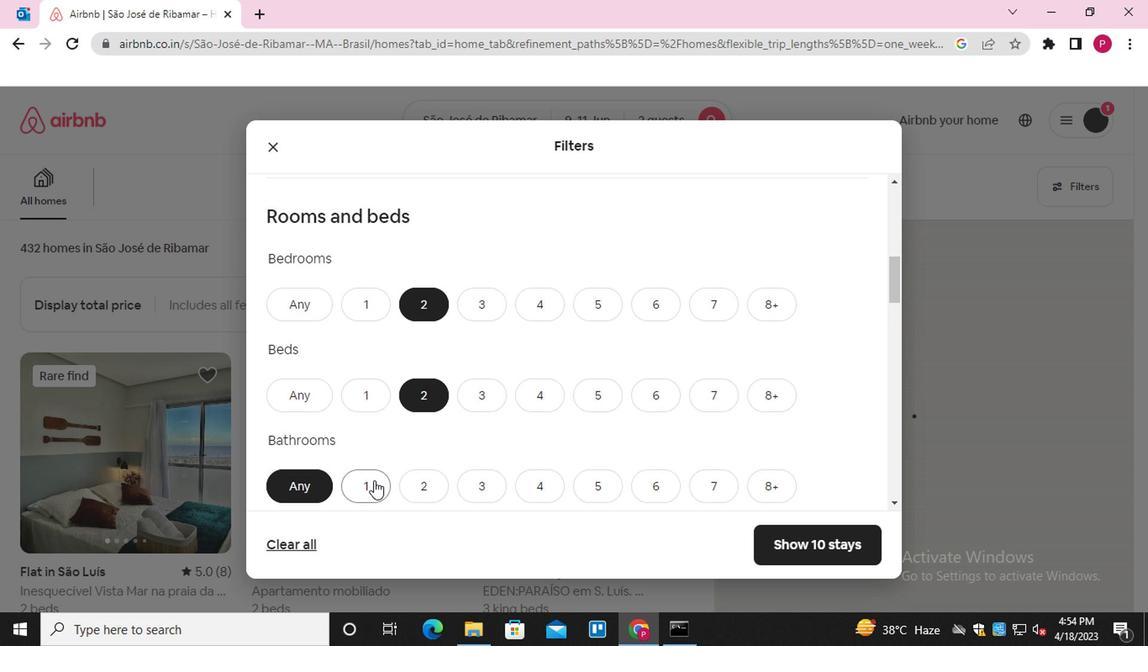 
Action: Mouse moved to (476, 443)
Screenshot: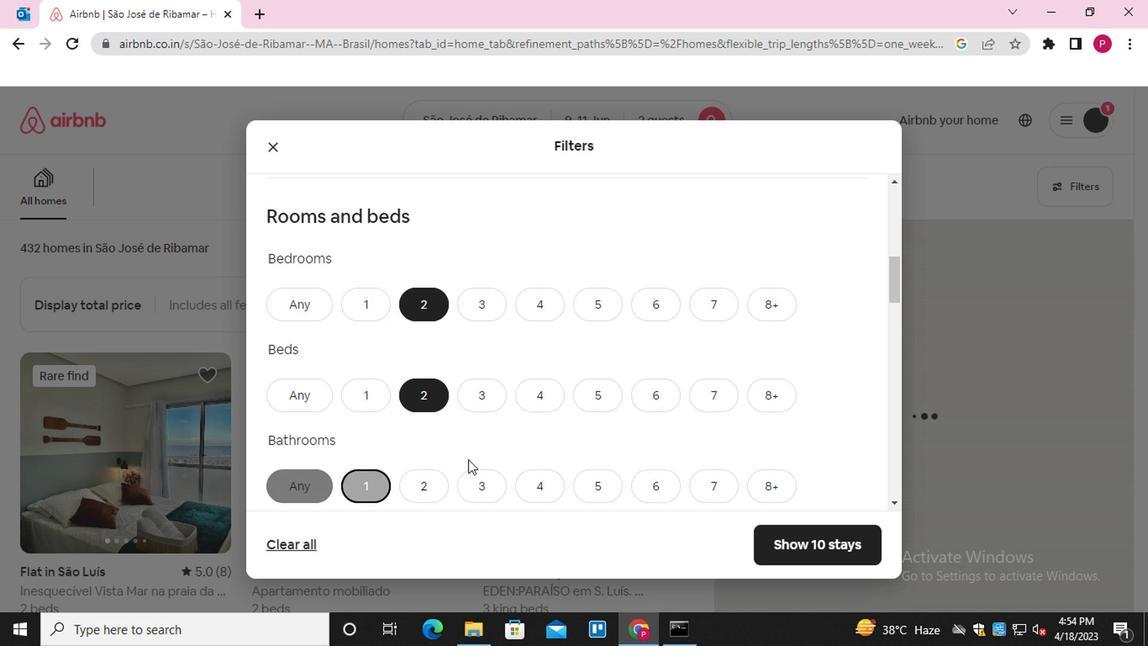 
Action: Mouse scrolled (476, 442) with delta (0, -1)
Screenshot: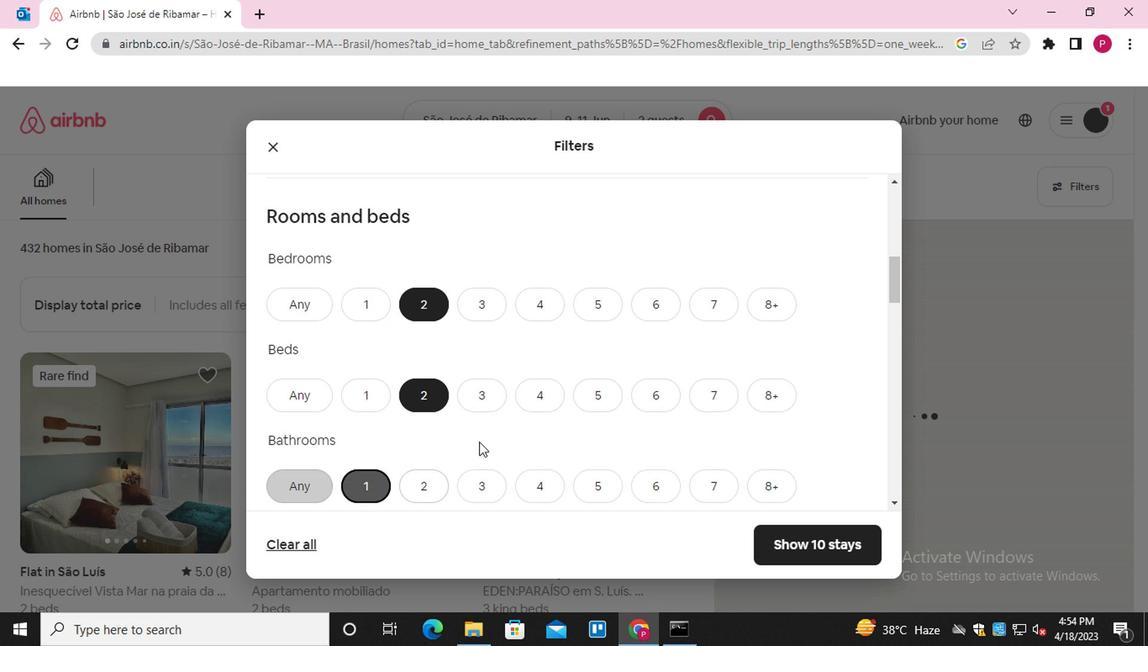 
Action: Mouse scrolled (476, 442) with delta (0, -1)
Screenshot: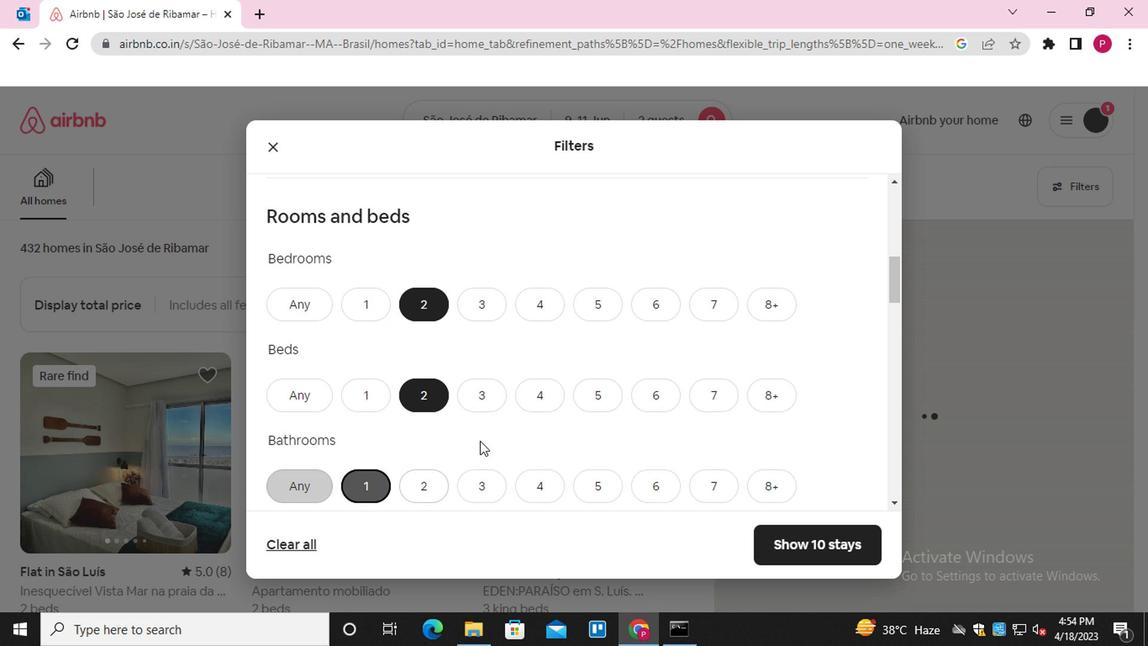 
Action: Mouse scrolled (476, 442) with delta (0, -1)
Screenshot: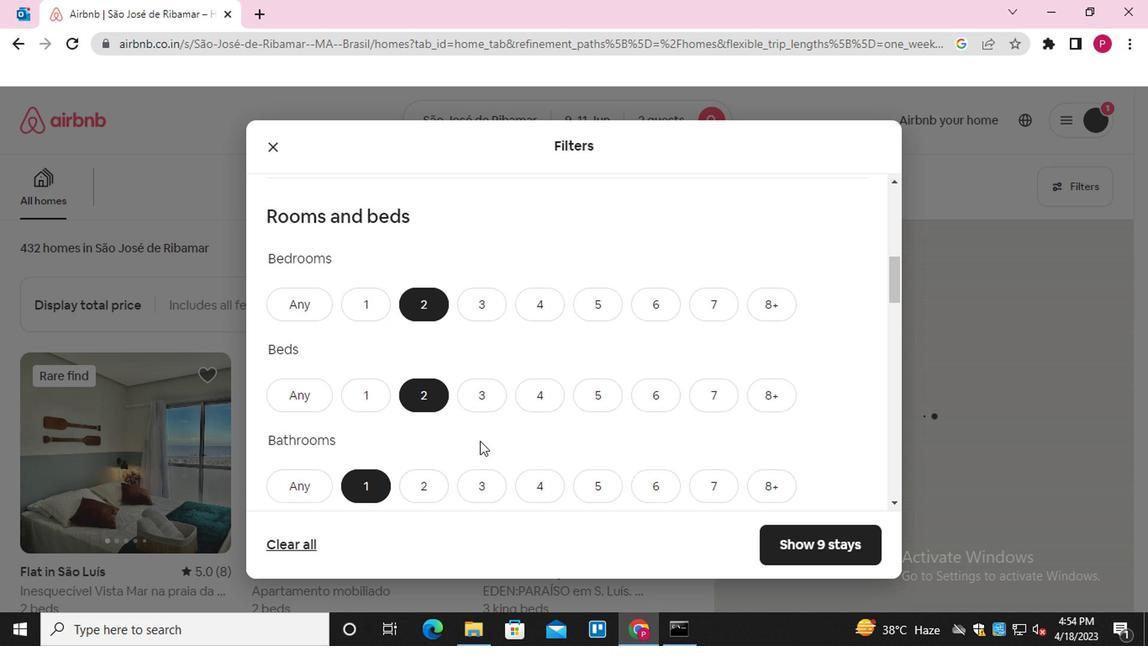 
Action: Mouse scrolled (476, 442) with delta (0, -1)
Screenshot: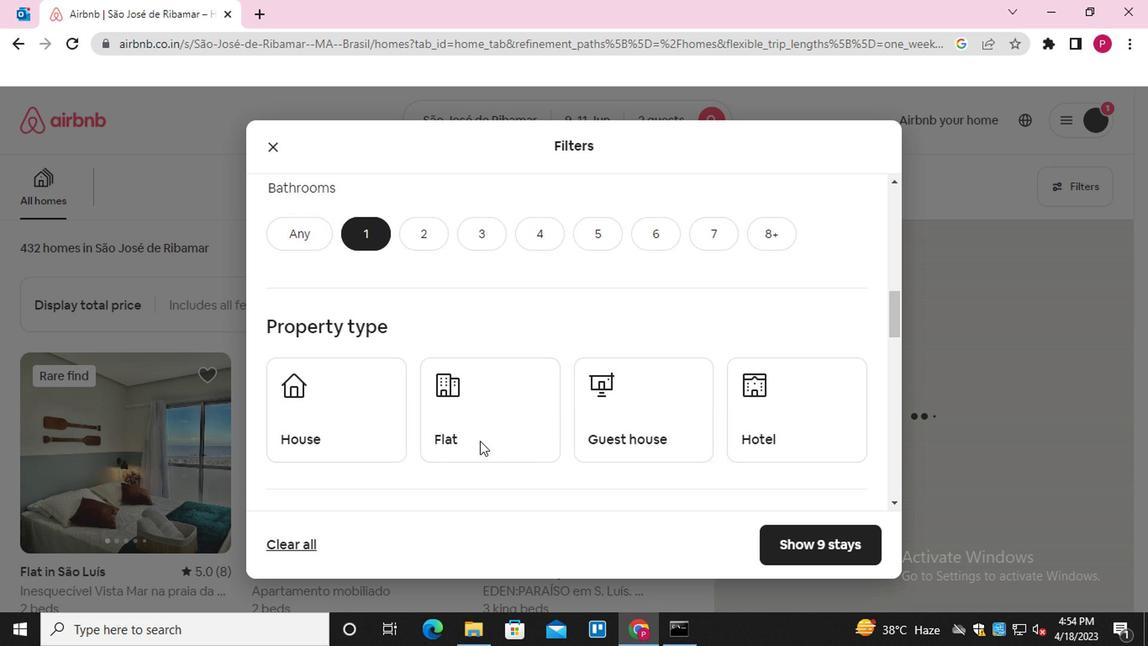 
Action: Mouse moved to (627, 351)
Screenshot: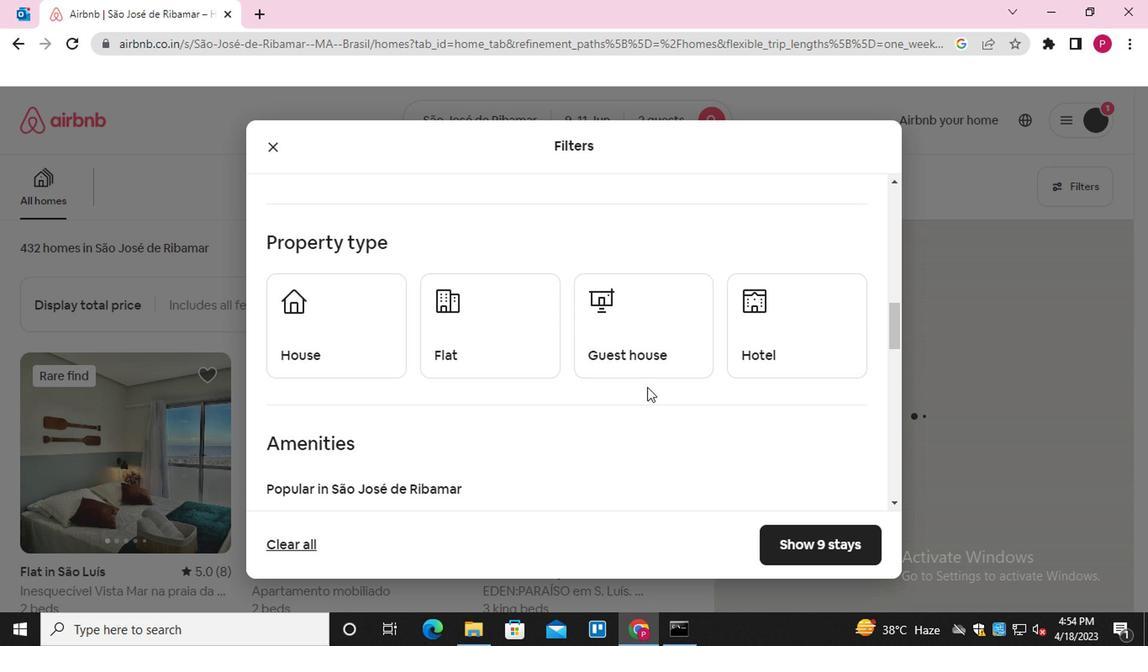 
Action: Mouse pressed left at (627, 351)
Screenshot: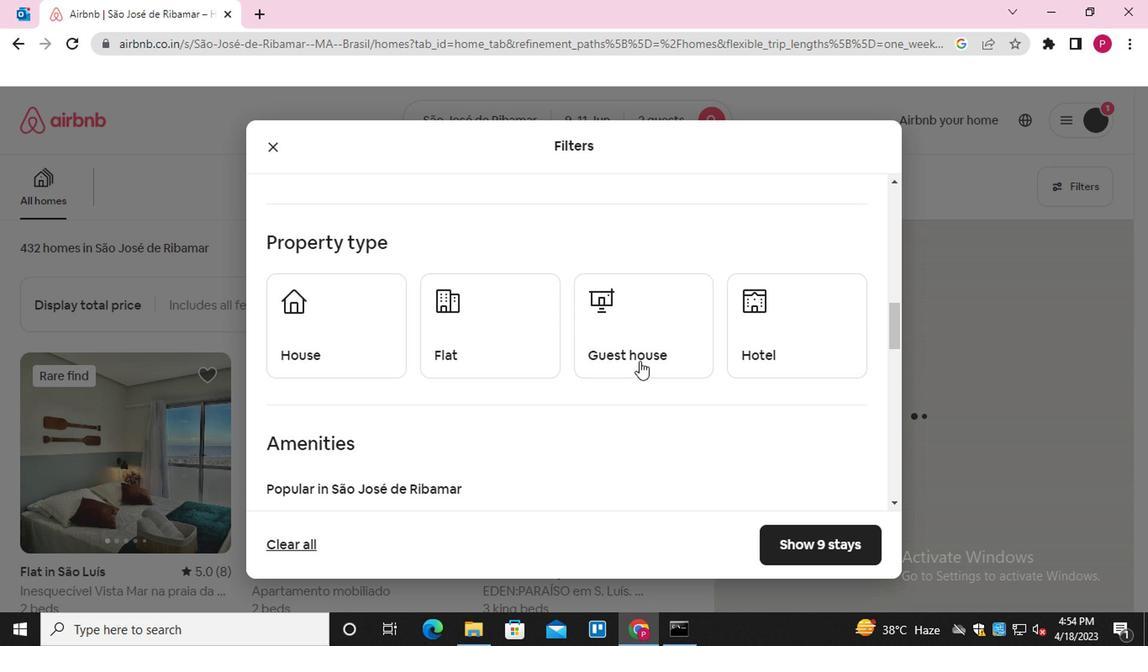 
Action: Mouse moved to (526, 426)
Screenshot: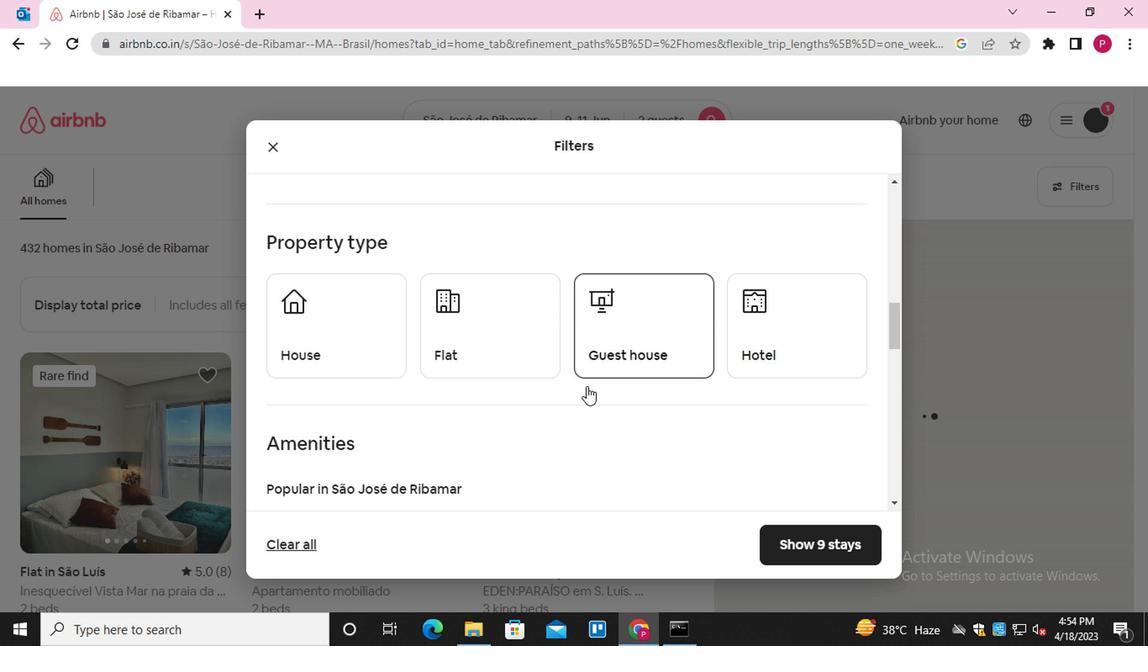 
Action: Mouse scrolled (526, 425) with delta (0, 0)
Screenshot: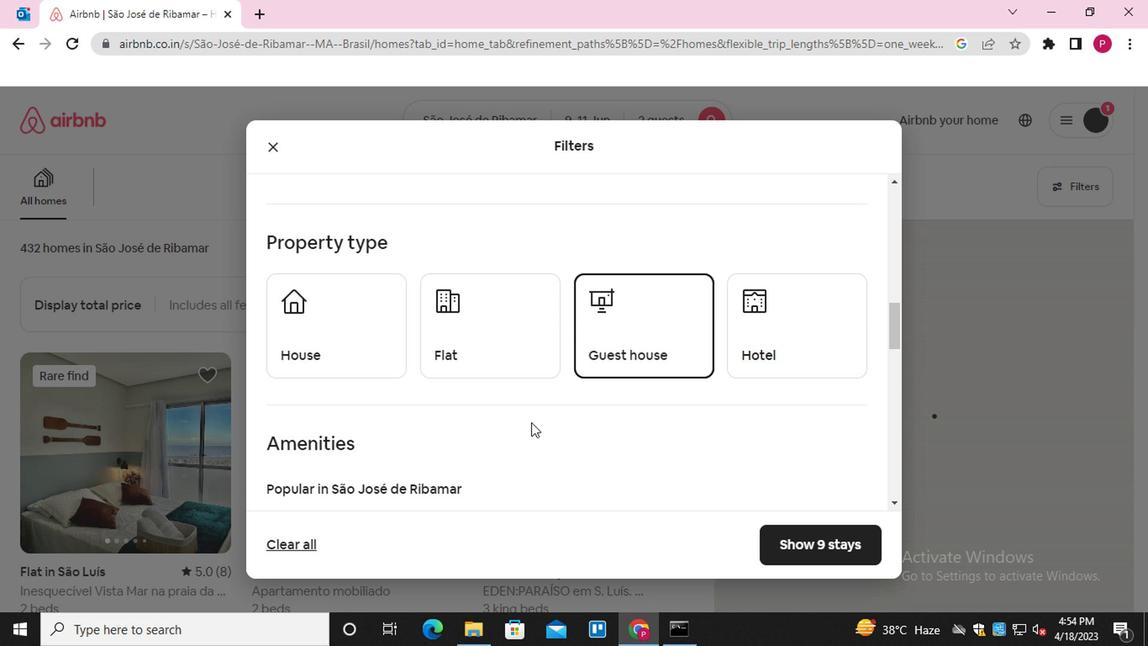 
Action: Mouse scrolled (526, 425) with delta (0, 0)
Screenshot: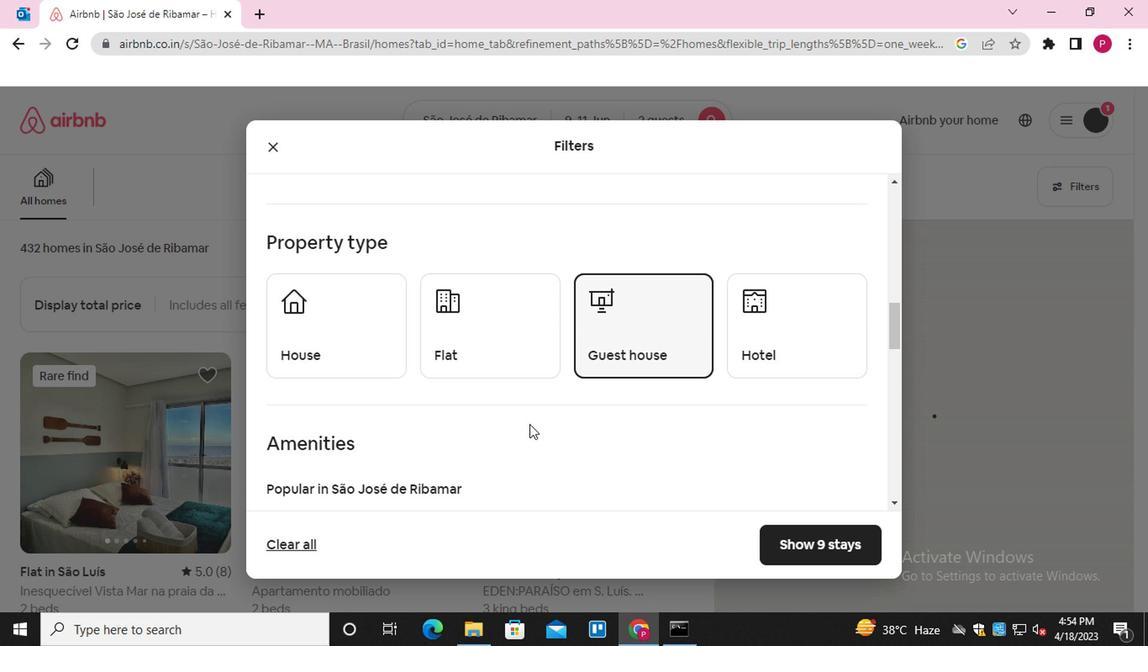 
Action: Mouse scrolled (526, 425) with delta (0, 0)
Screenshot: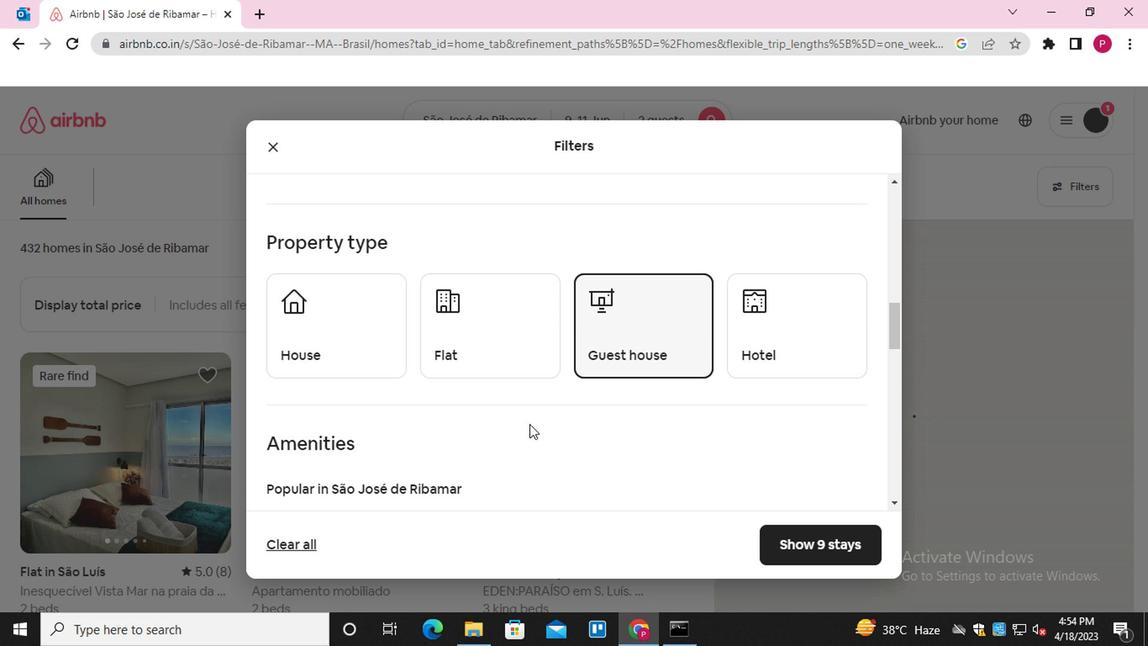 
Action: Mouse moved to (615, 317)
Screenshot: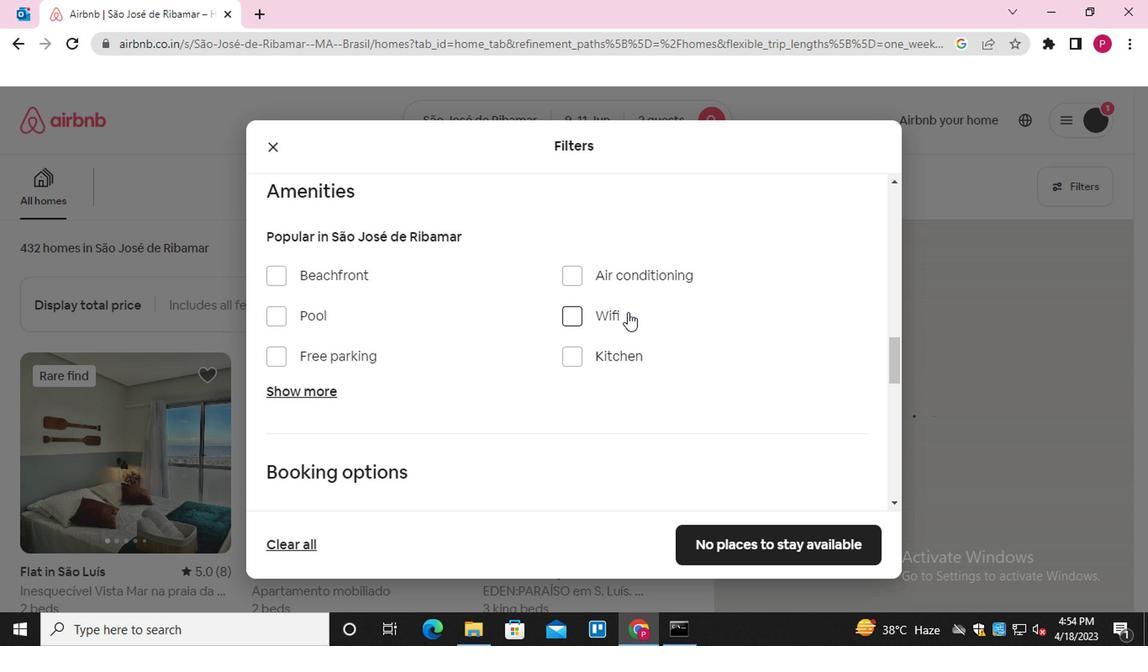 
Action: Mouse pressed left at (615, 317)
Screenshot: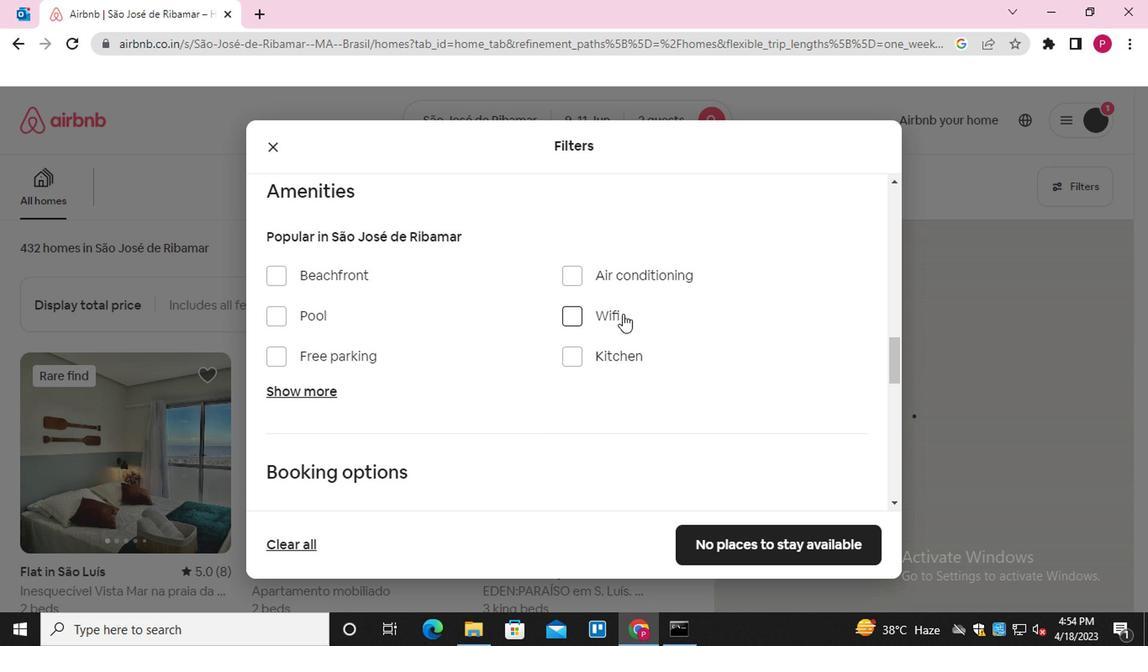 
Action: Mouse moved to (517, 387)
Screenshot: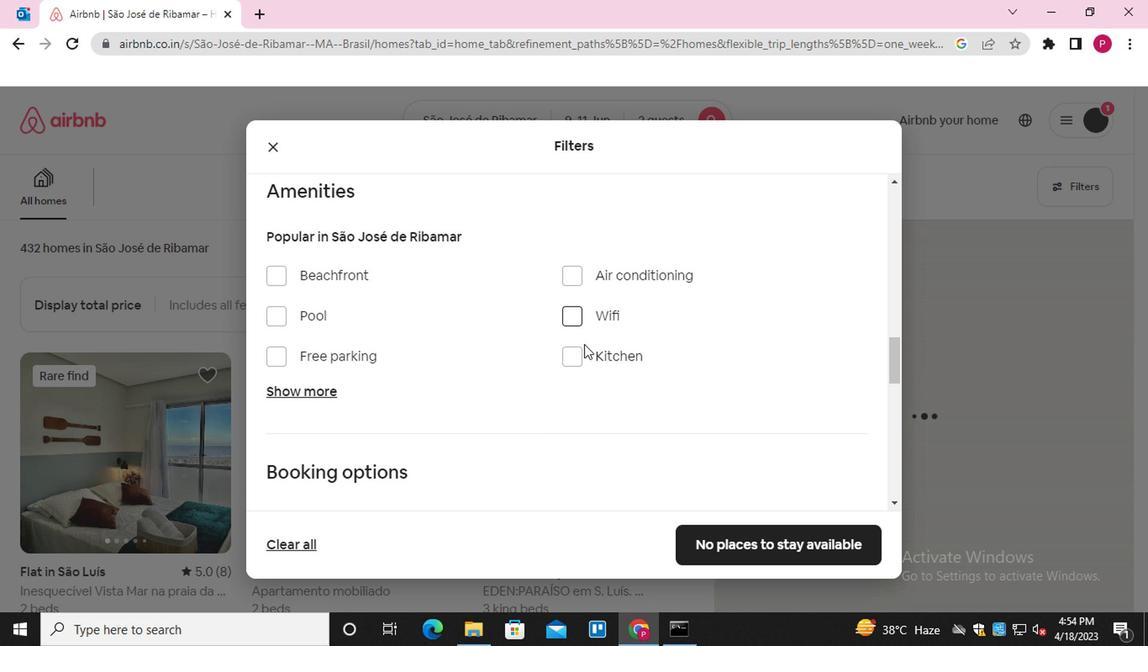 
Action: Mouse scrolled (517, 387) with delta (0, 0)
Screenshot: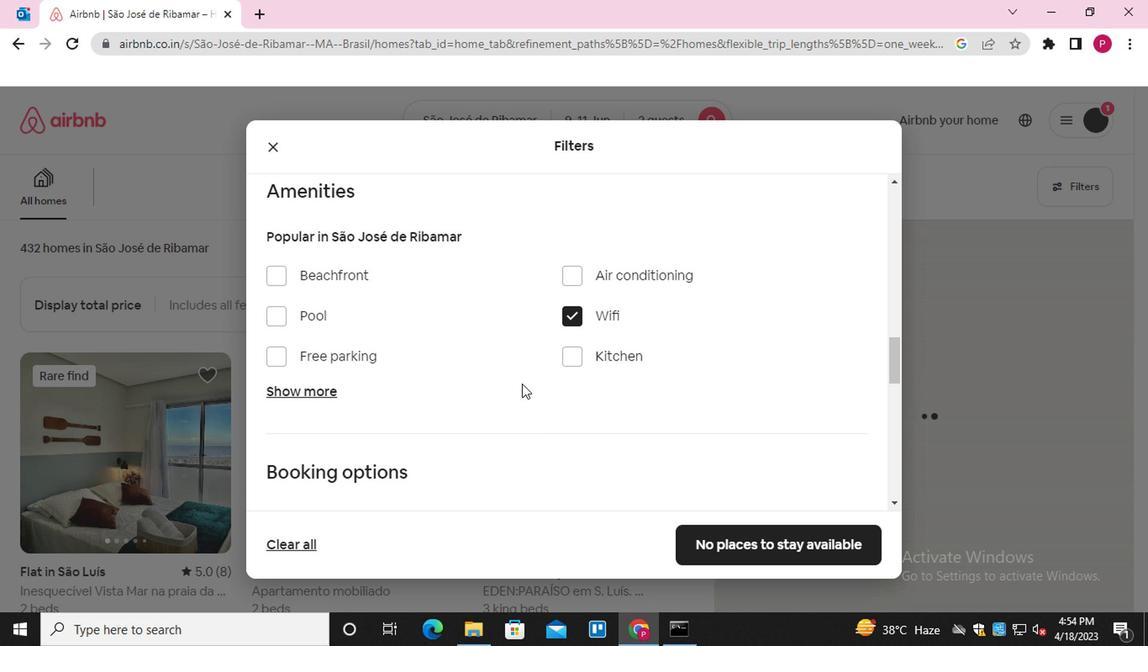 
Action: Mouse scrolled (517, 387) with delta (0, 0)
Screenshot: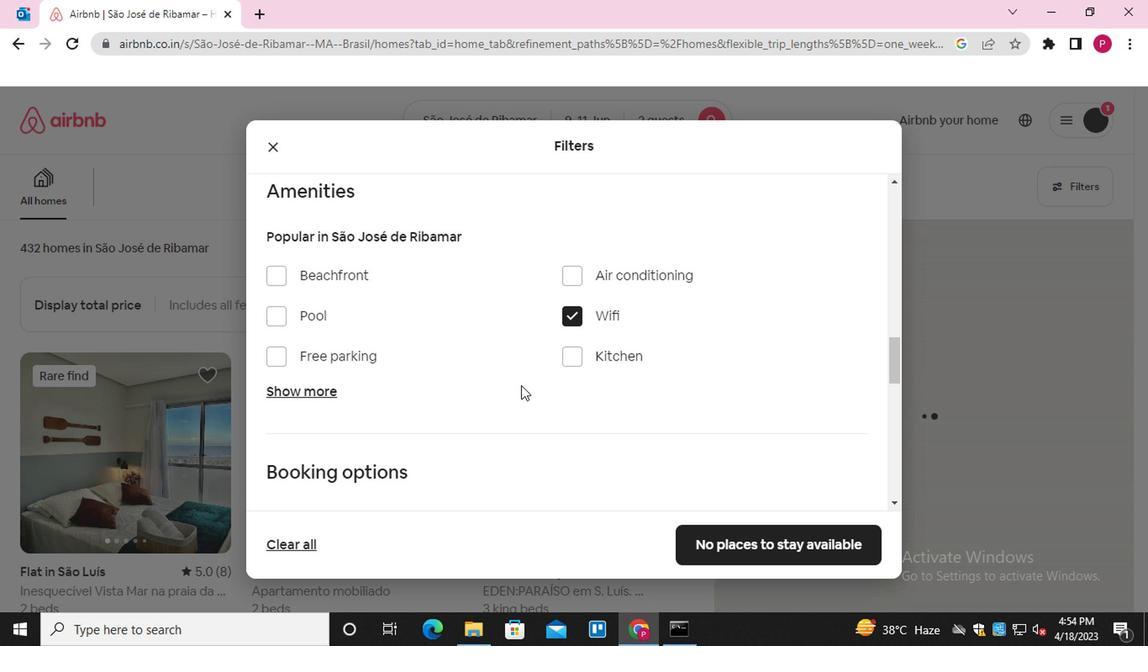 
Action: Mouse scrolled (517, 387) with delta (0, 0)
Screenshot: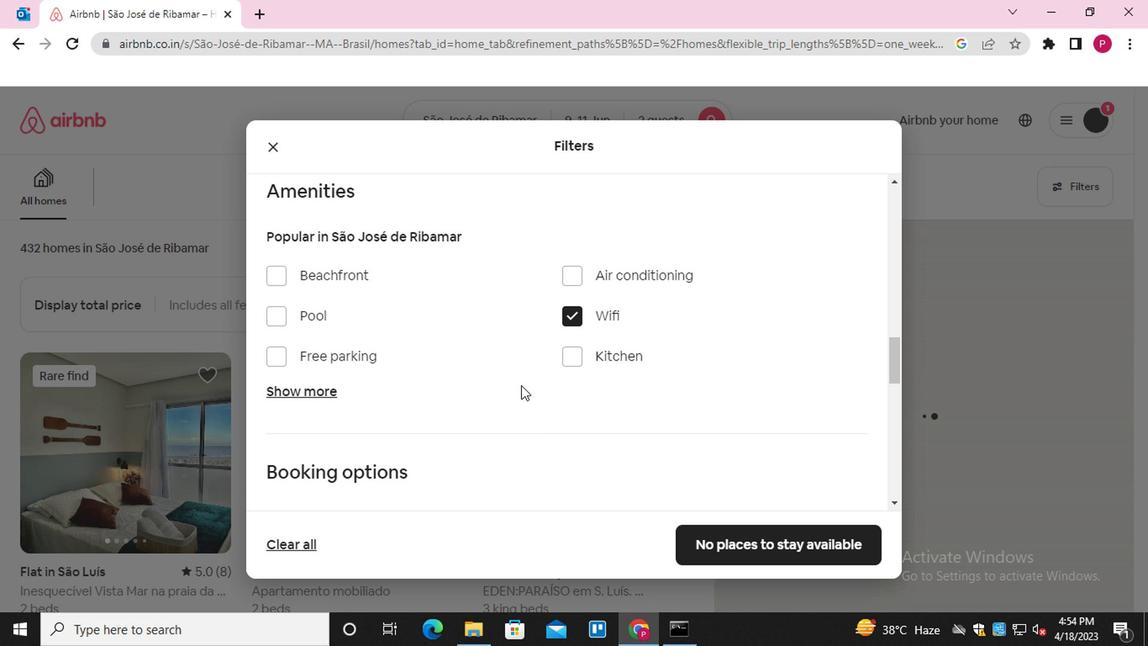 
Action: Mouse scrolled (517, 387) with delta (0, 0)
Screenshot: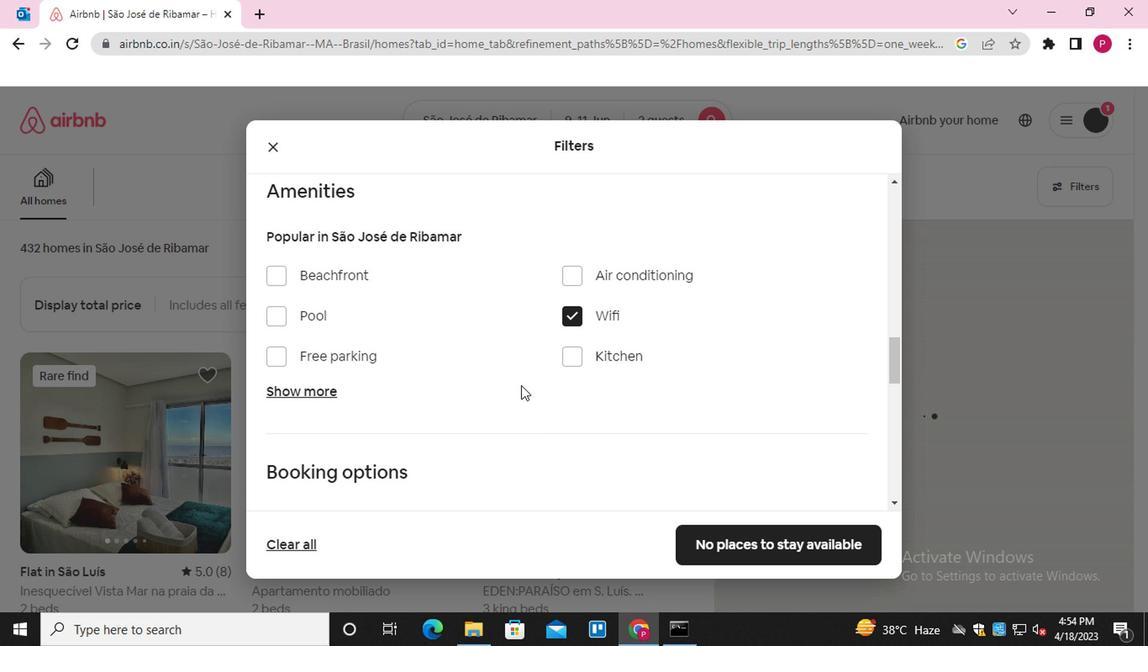 
Action: Mouse moved to (814, 248)
Screenshot: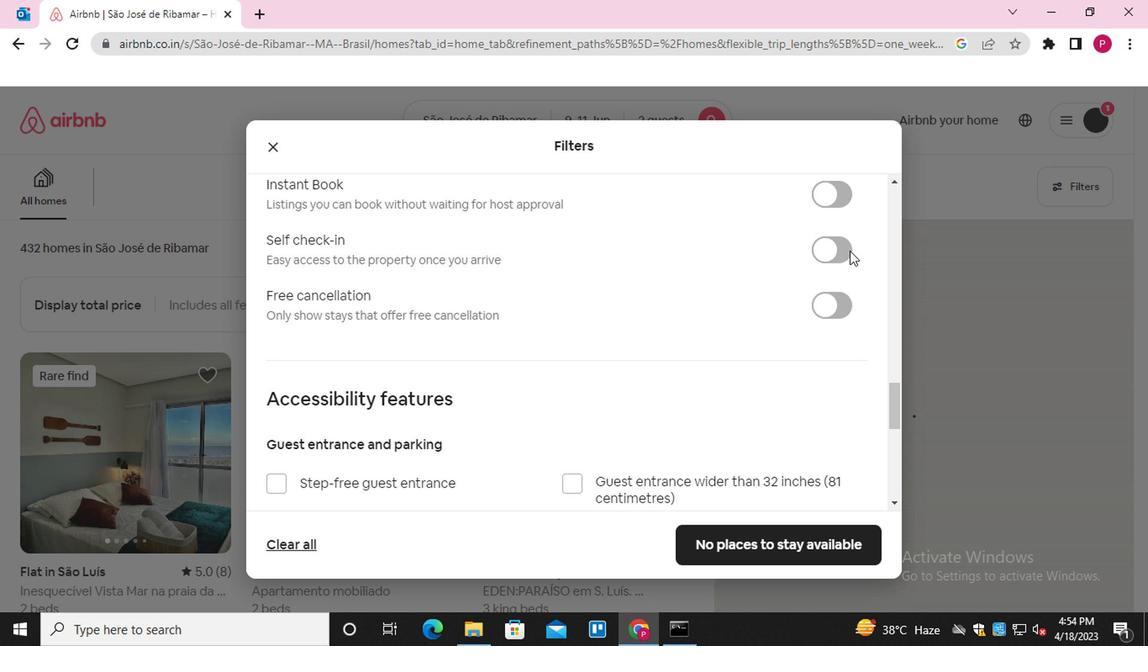 
Action: Mouse pressed left at (814, 248)
Screenshot: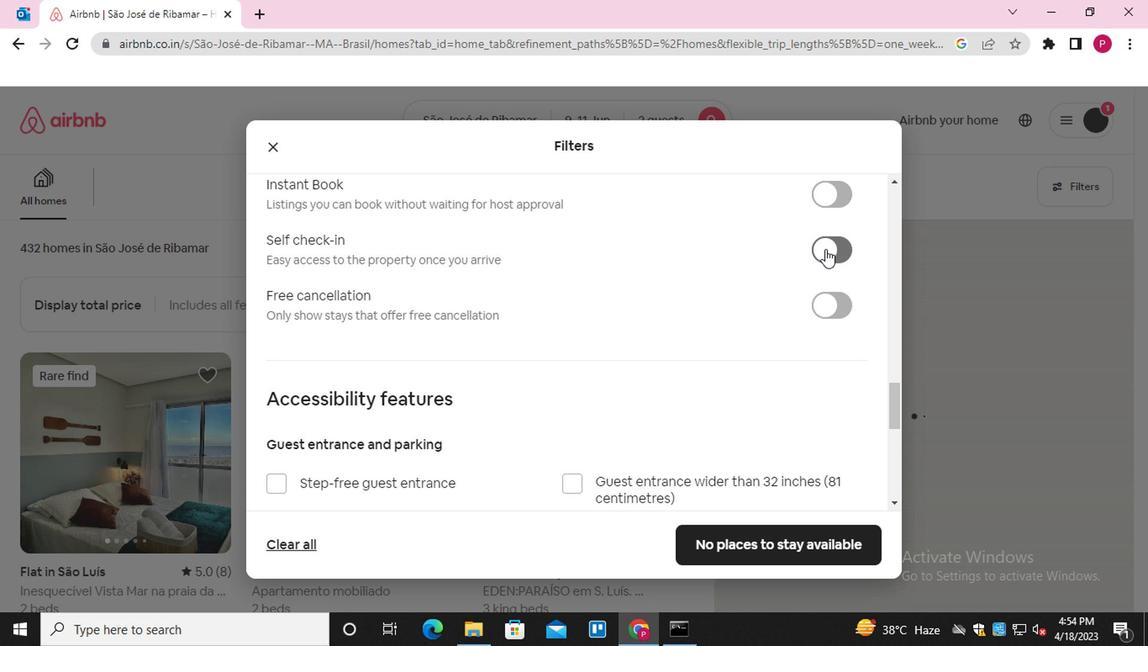 
Action: Mouse moved to (569, 358)
Screenshot: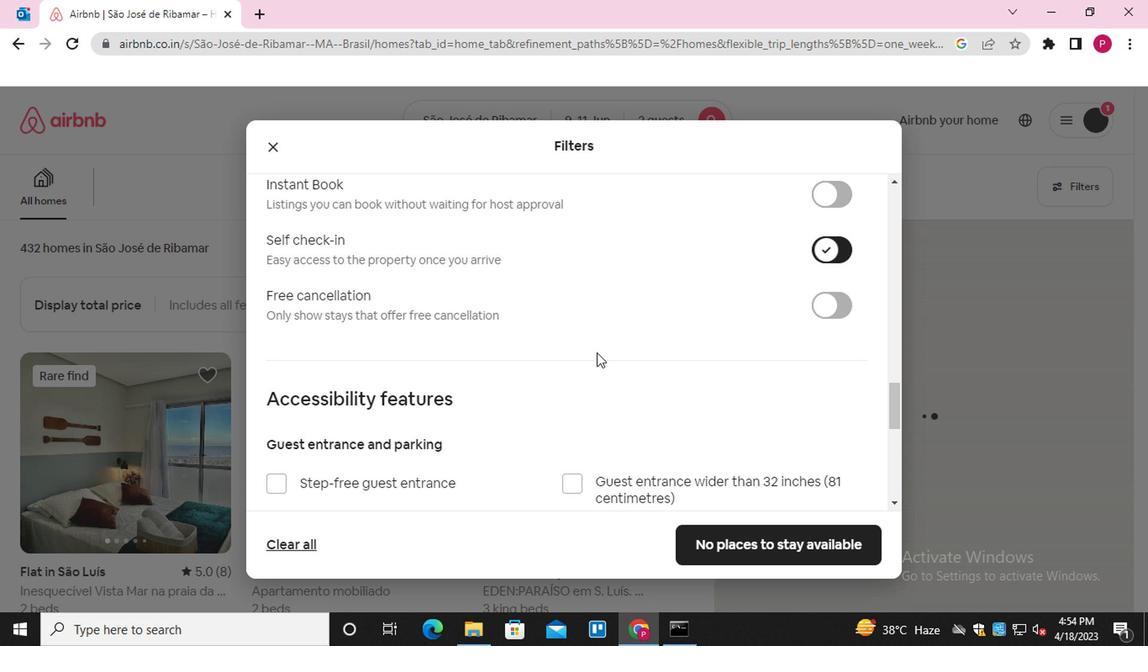 
Action: Mouse scrolled (569, 357) with delta (0, -1)
Screenshot: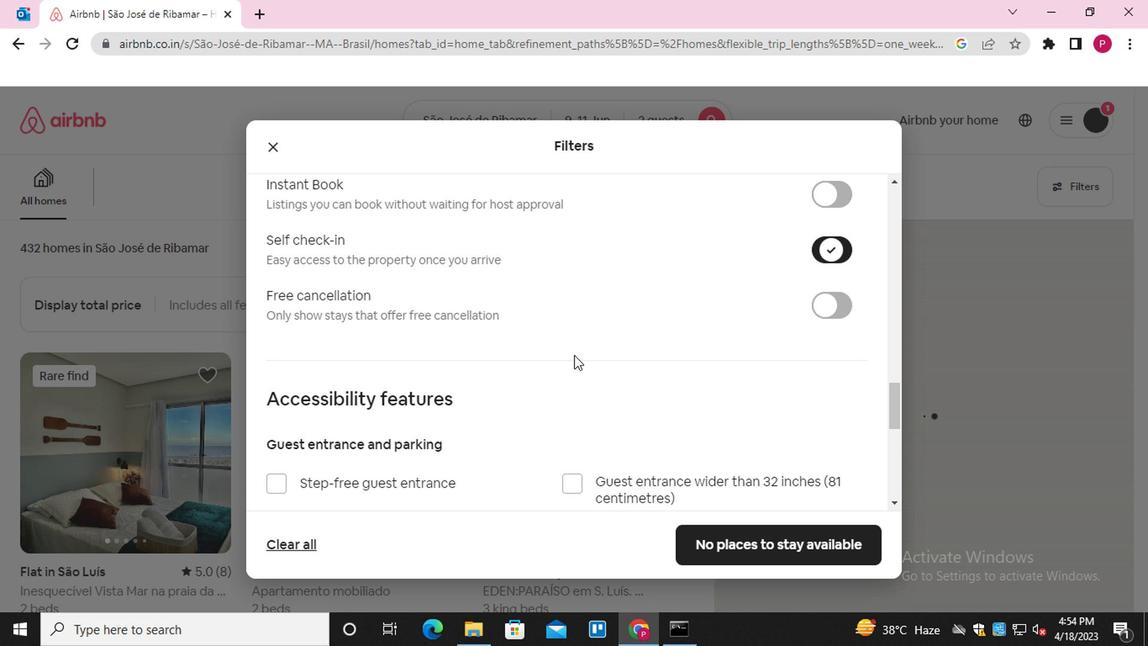 
Action: Mouse scrolled (569, 357) with delta (0, -1)
Screenshot: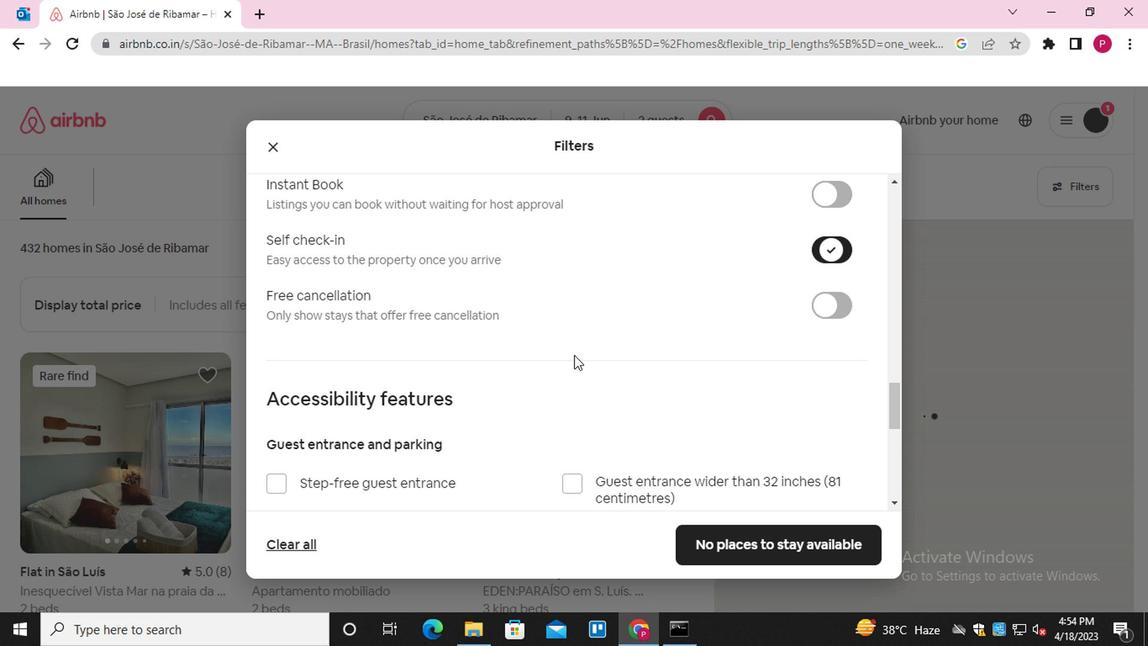 
Action: Mouse scrolled (569, 357) with delta (0, -1)
Screenshot: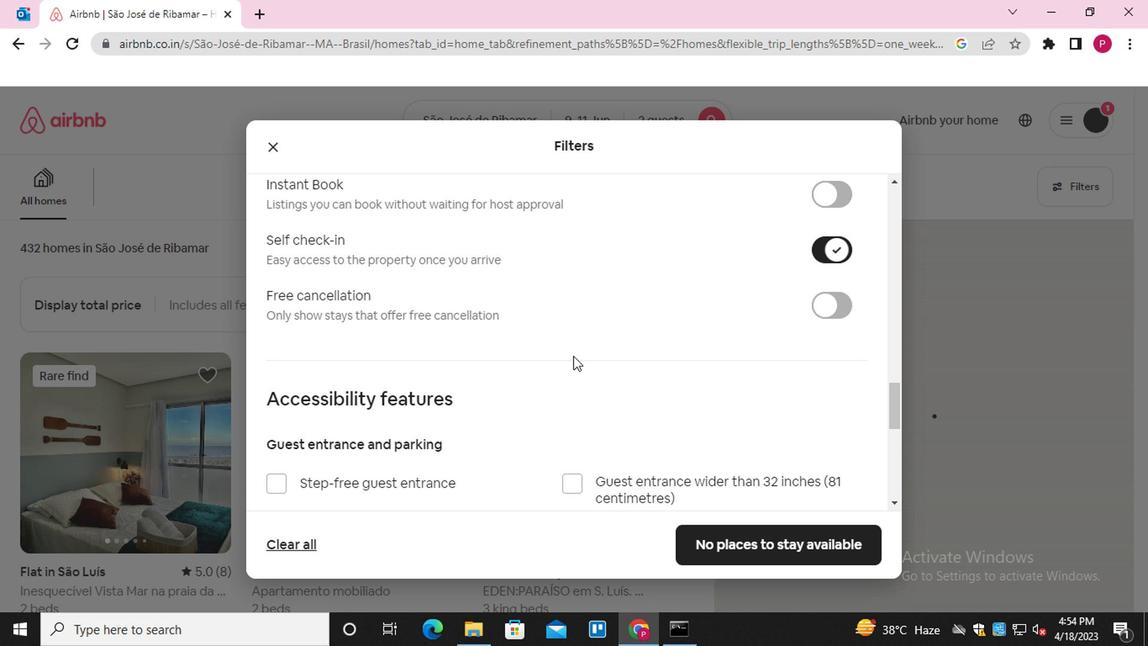 
Action: Mouse scrolled (569, 357) with delta (0, -1)
Screenshot: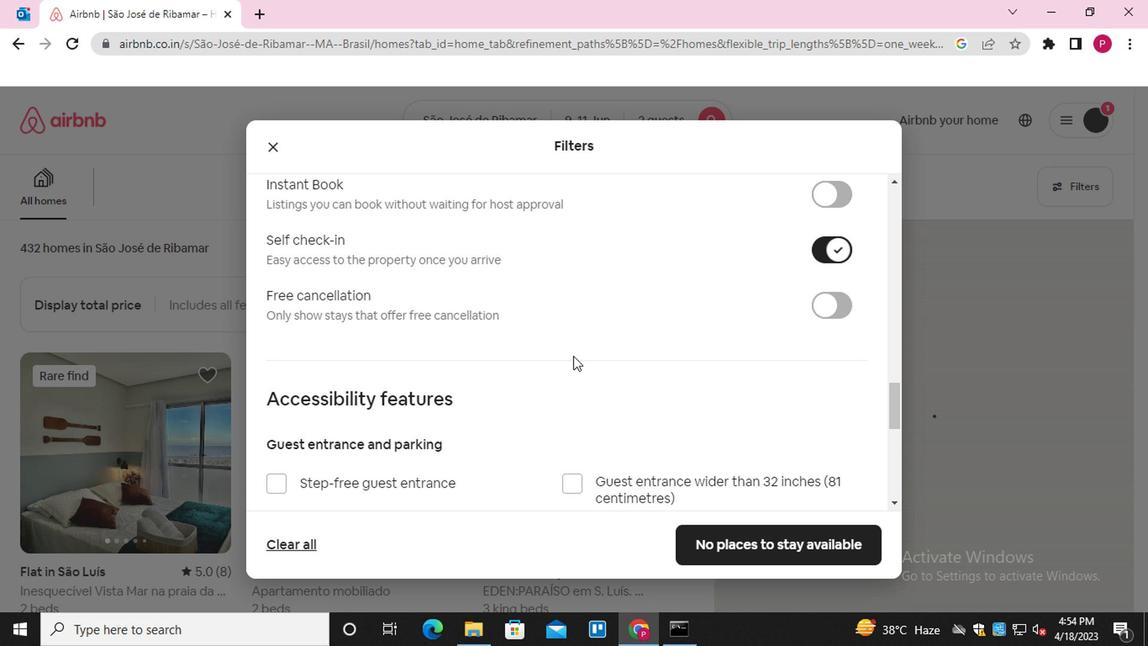 
Action: Mouse moved to (433, 400)
Screenshot: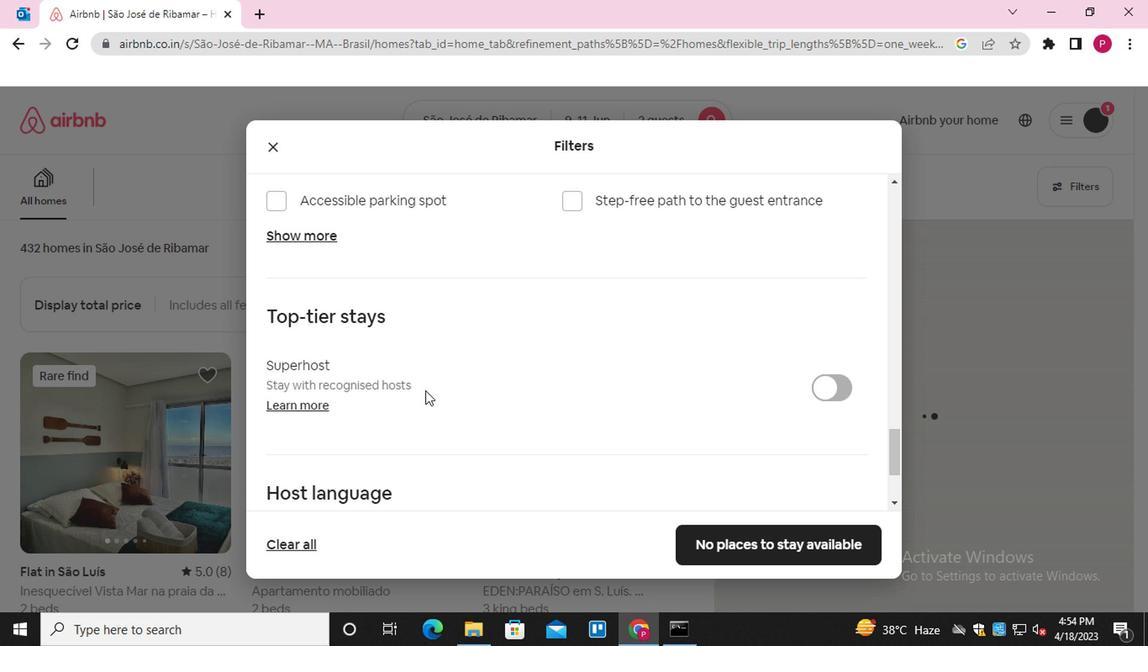 
Action: Mouse scrolled (433, 399) with delta (0, 0)
Screenshot: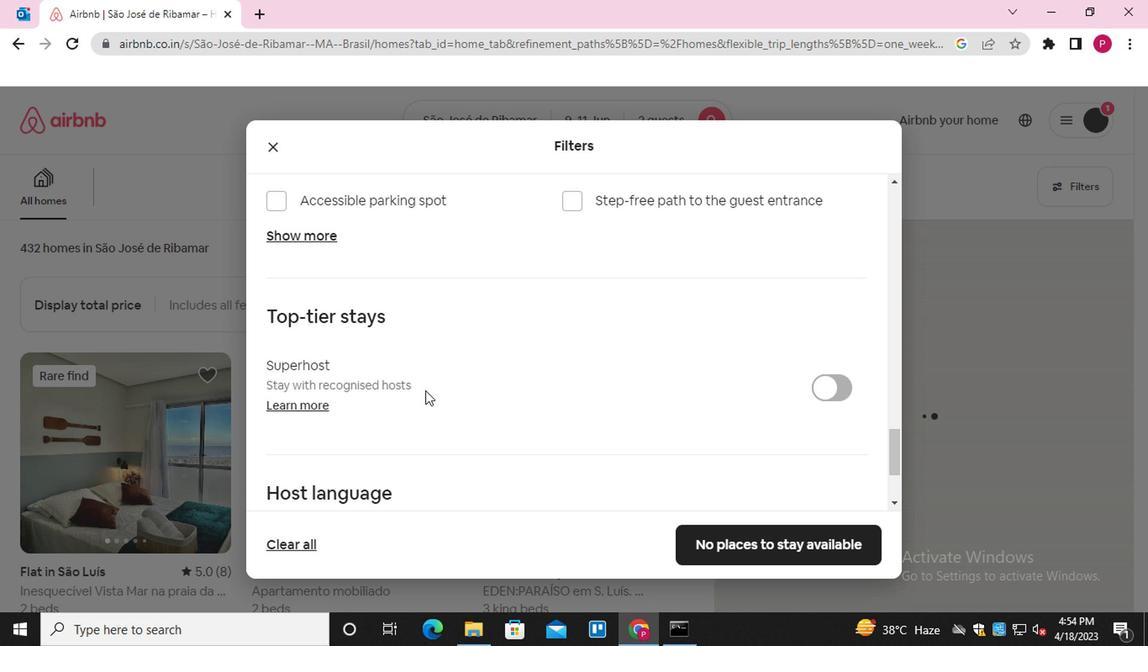 
Action: Mouse scrolled (433, 399) with delta (0, 0)
Screenshot: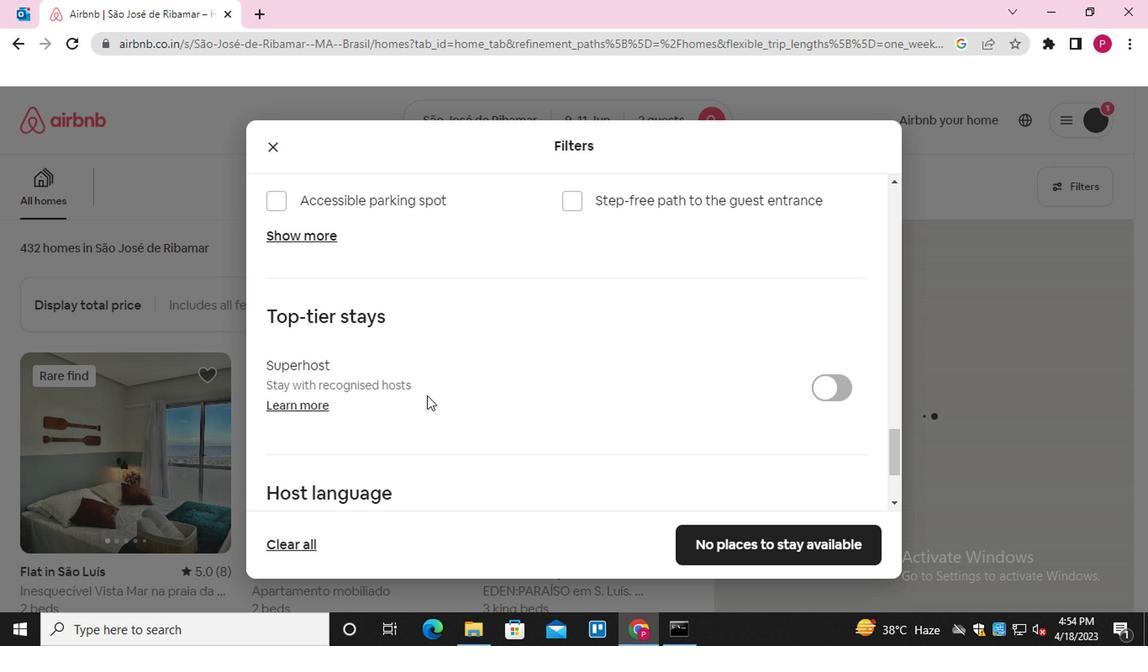 
Action: Mouse moved to (433, 401)
Screenshot: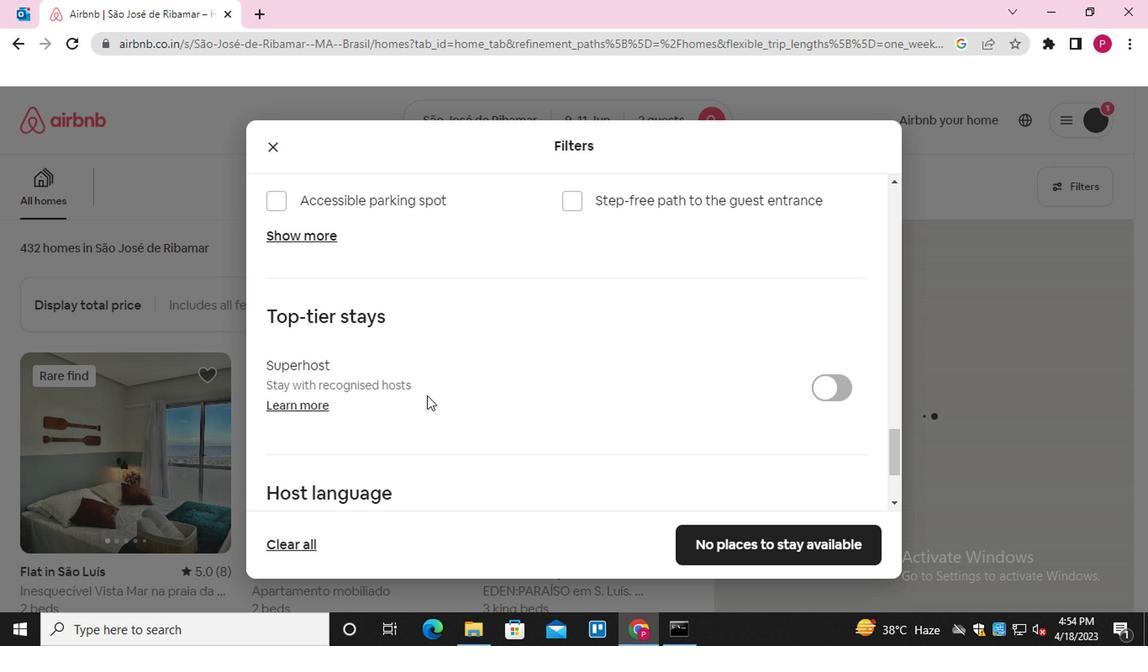 
Action: Mouse scrolled (433, 400) with delta (0, -1)
Screenshot: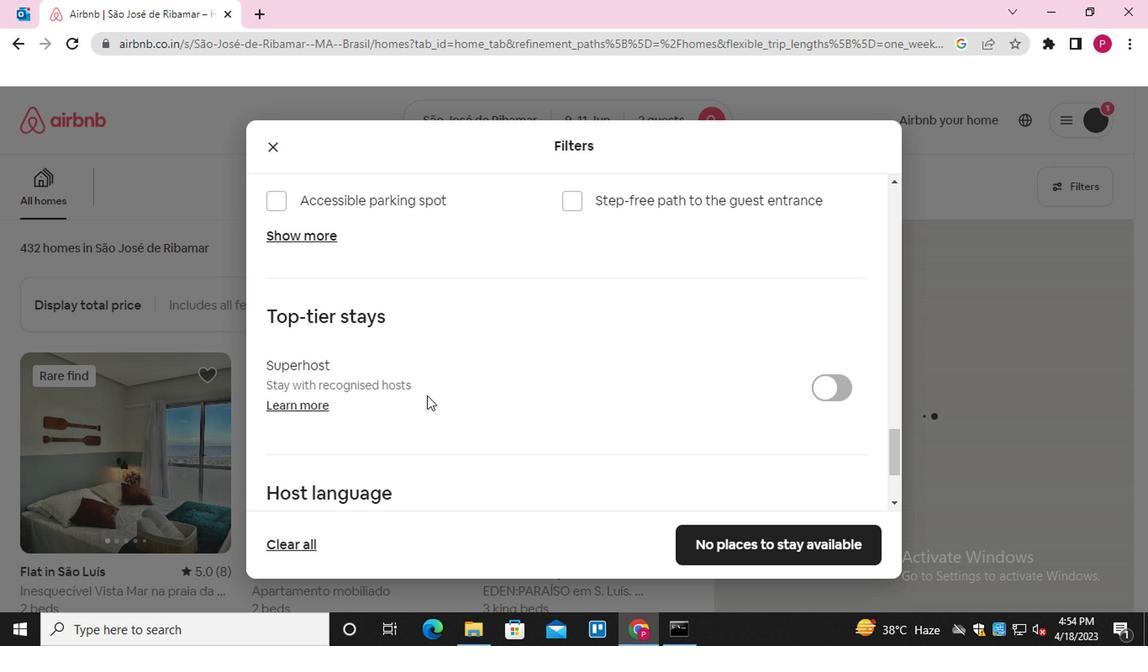
Action: Mouse scrolled (433, 400) with delta (0, -1)
Screenshot: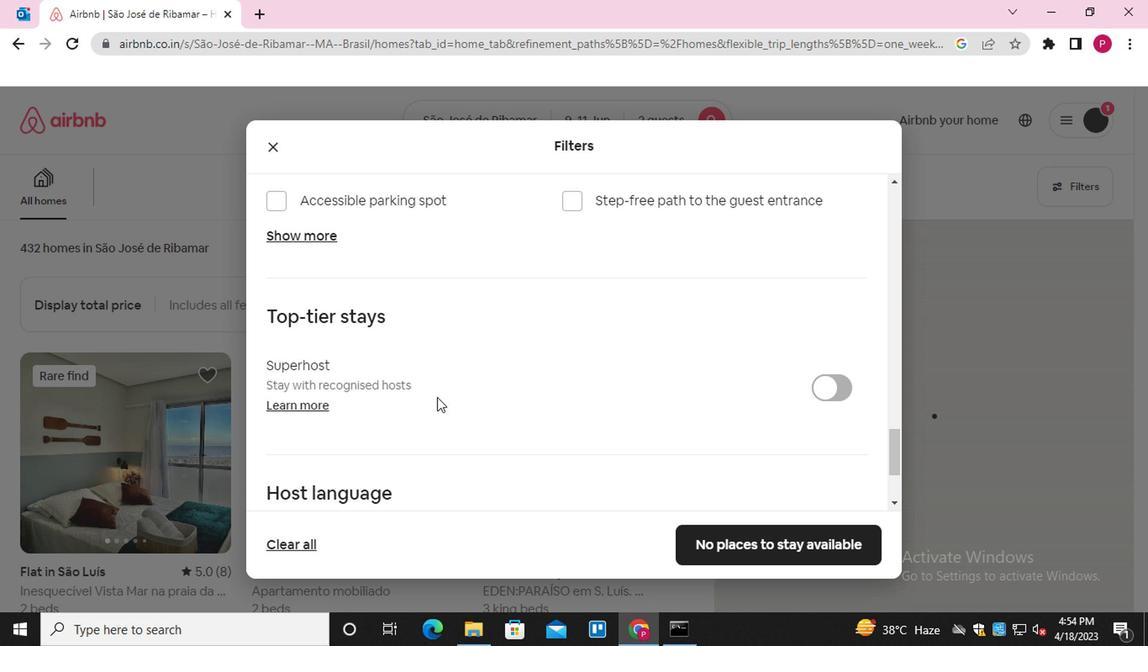 
Action: Mouse moved to (758, 546)
Screenshot: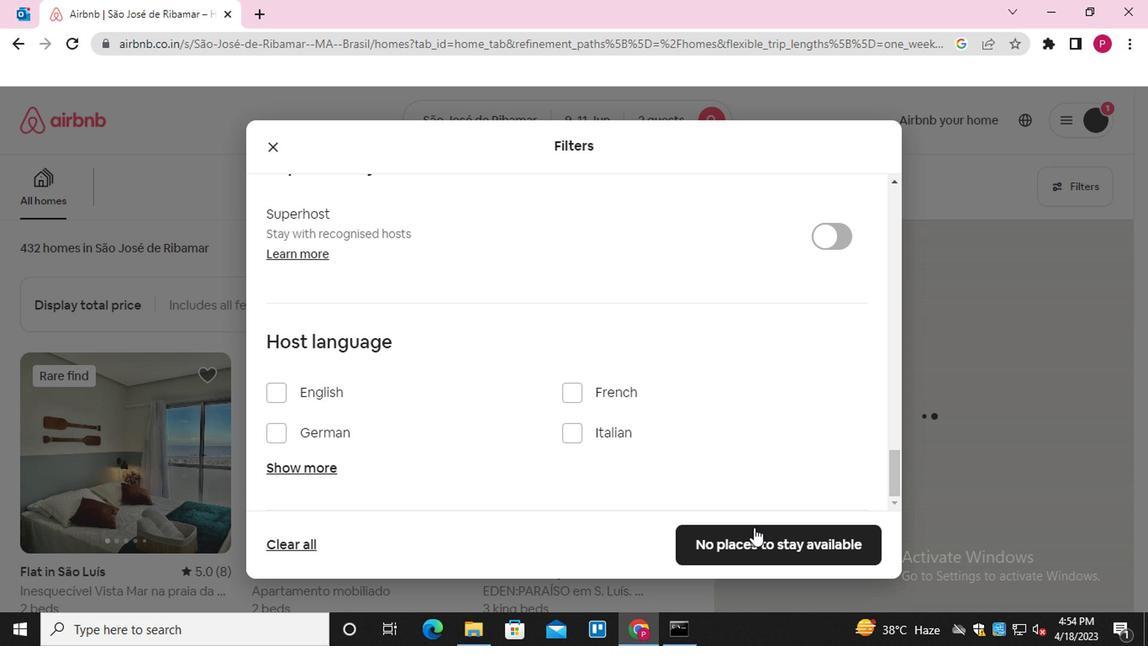 
Action: Mouse pressed left at (758, 546)
Screenshot: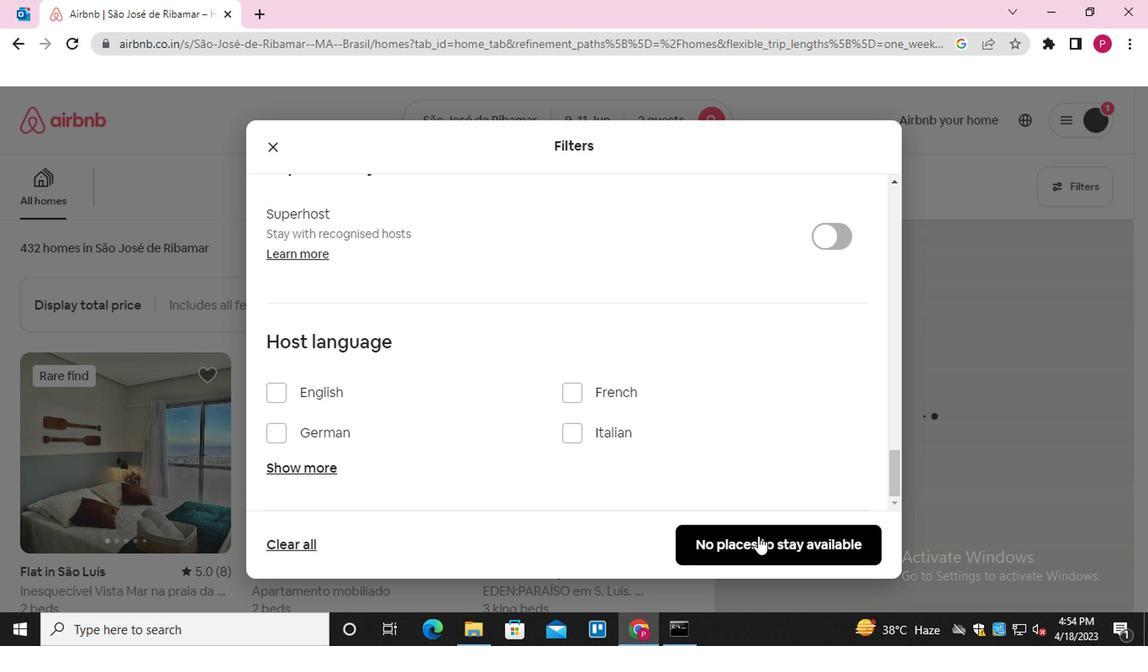 
Action: Mouse moved to (734, 546)
Screenshot: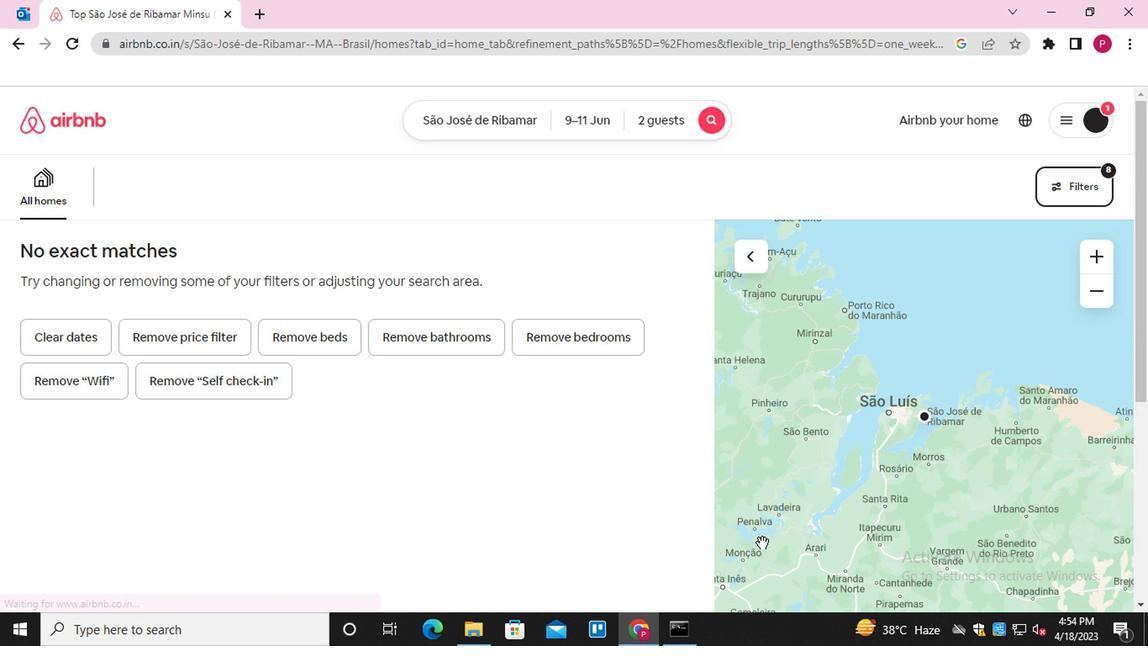 
